Task: Add an event with the title Third Team Building Retreat, date '2024/05/11', time 8:50 AM to 10:50 AMand add a description: Participants will understand the value of diversity within the team and explore ways to leverage diverse perspectives, experiences, and expertise. They will learn strategies for creating an inclusive environment that celebrates and respects individual differences., put the event into Red category, logged in from the account softage.3@softage.netand send the event invitation to softage.6@softage.net and softage.7@softage.net. Set a reminder for the event 2 hour before
Action: Mouse moved to (108, 105)
Screenshot: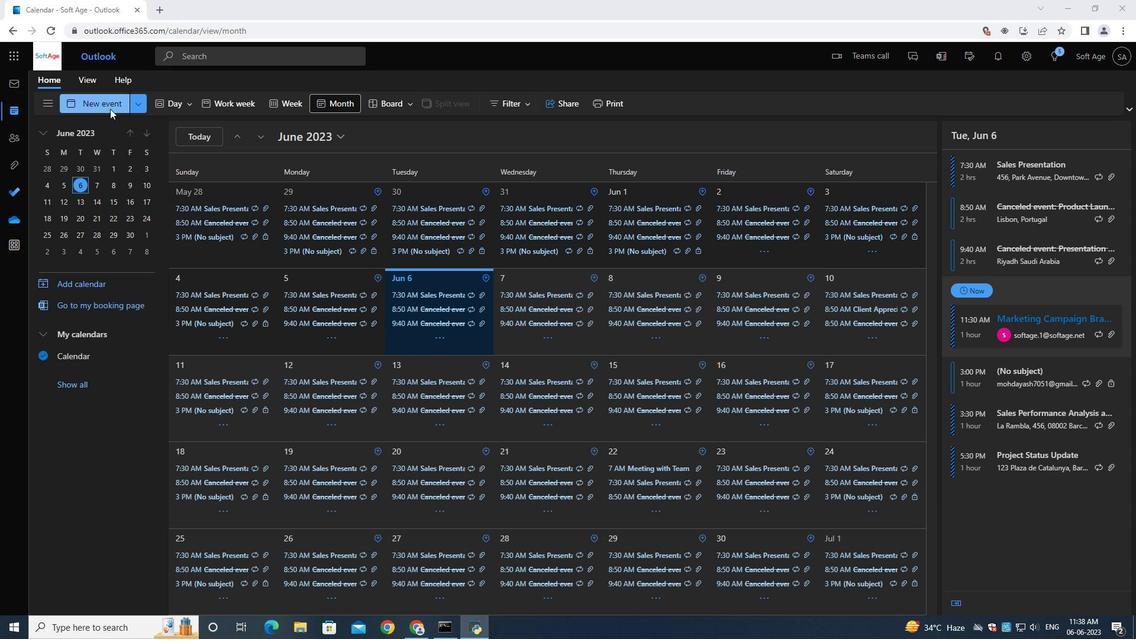 
Action: Mouse pressed left at (108, 105)
Screenshot: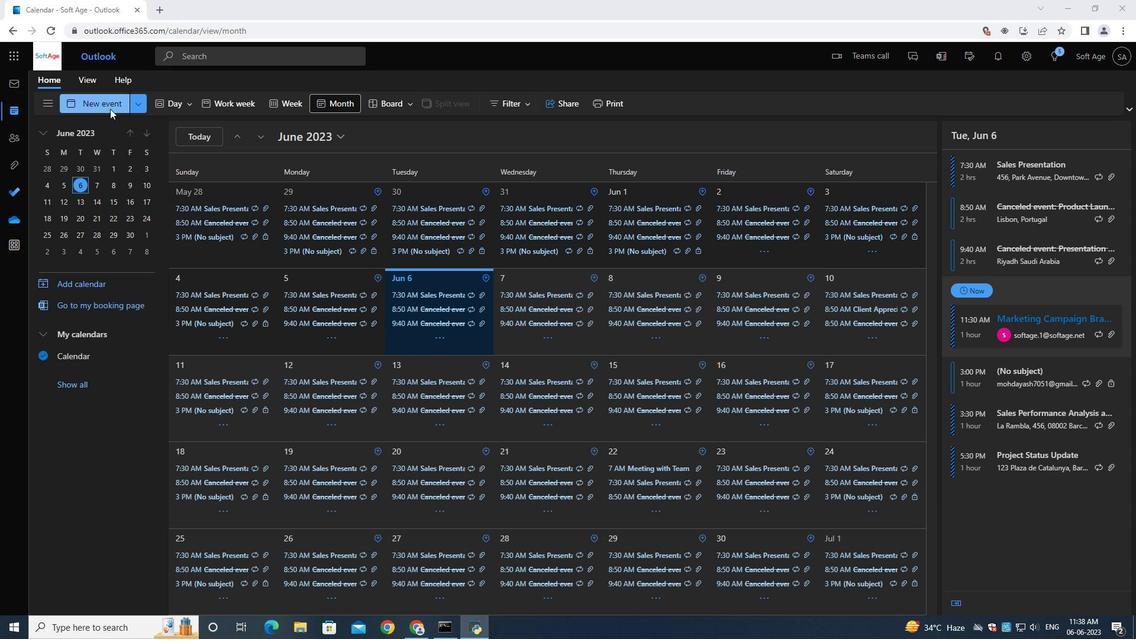 
Action: Mouse moved to (290, 172)
Screenshot: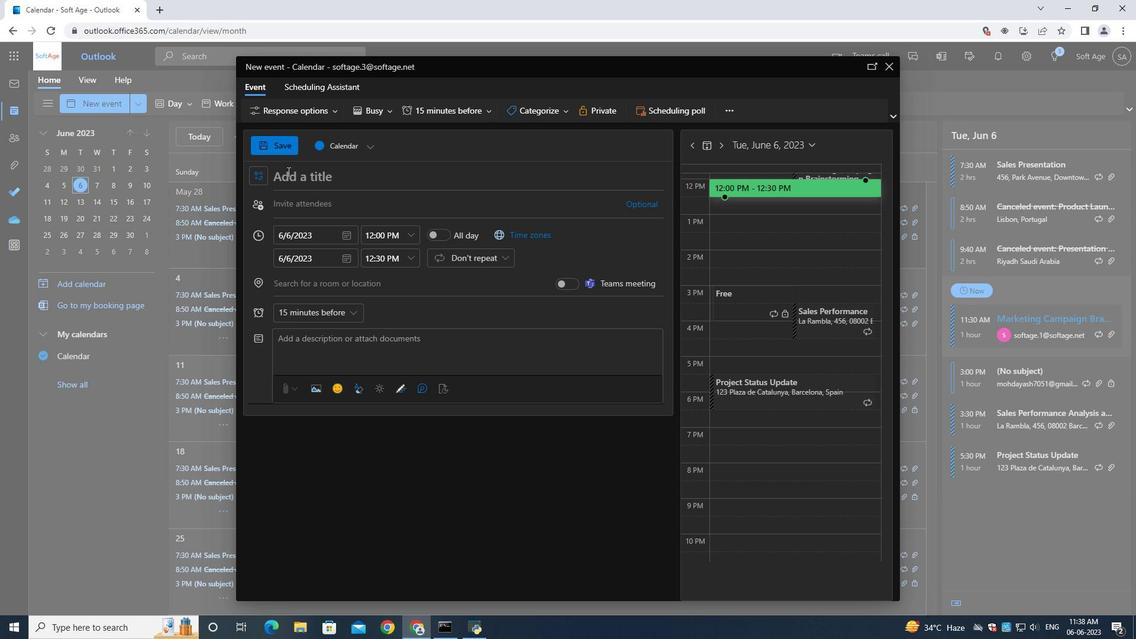 
Action: Key pressed <Key.shift>Third<Key.space><Key.shift>Team<Key.space><Key.shift><Key.shift>Bi<Key.backspace>uilding<Key.space><Key.shift>Retreat
Screenshot: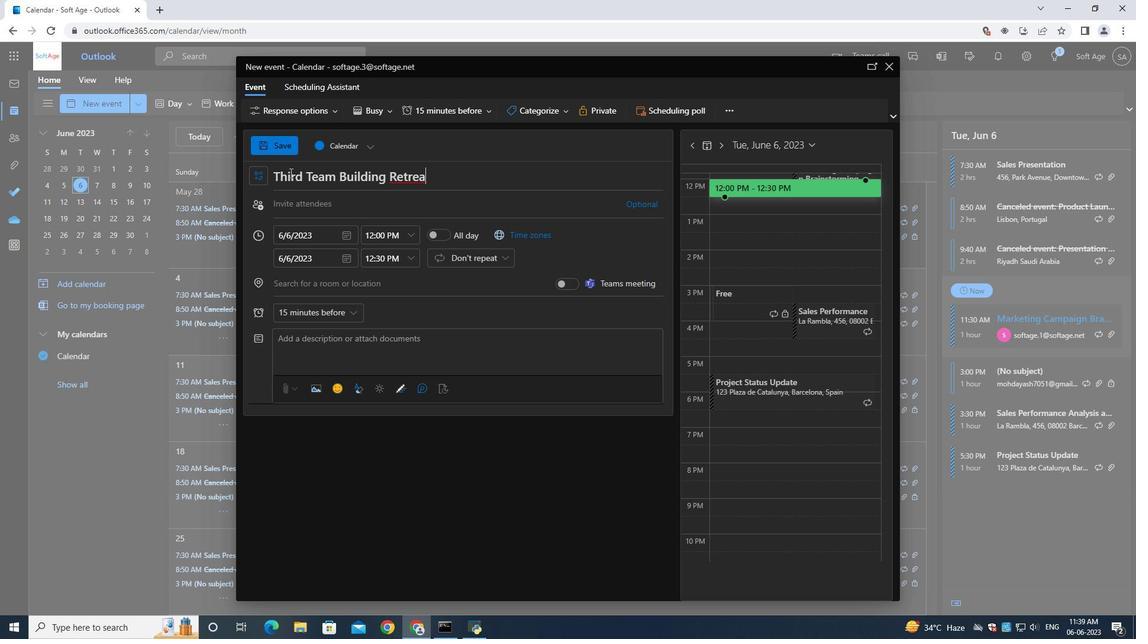 
Action: Mouse moved to (342, 235)
Screenshot: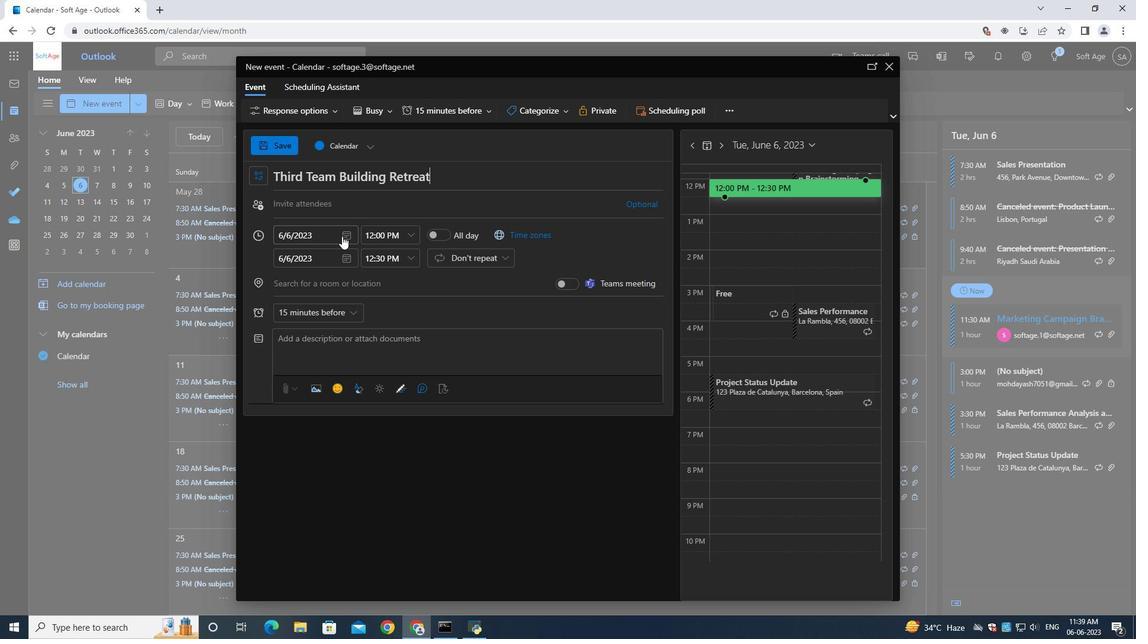 
Action: Mouse pressed left at (342, 235)
Screenshot: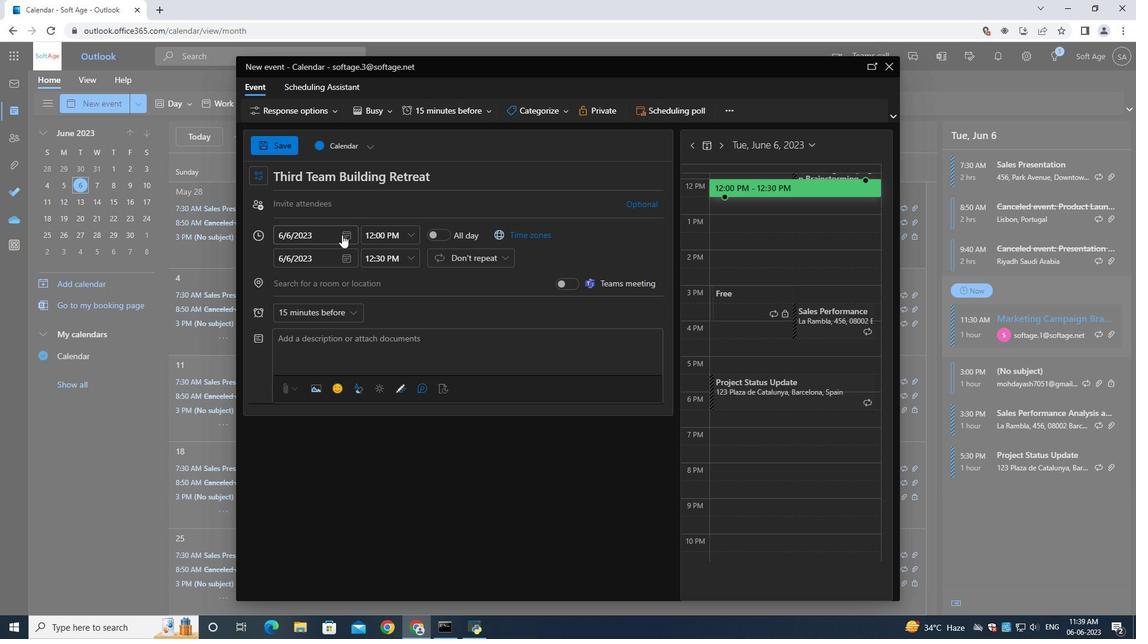 
Action: Mouse moved to (384, 264)
Screenshot: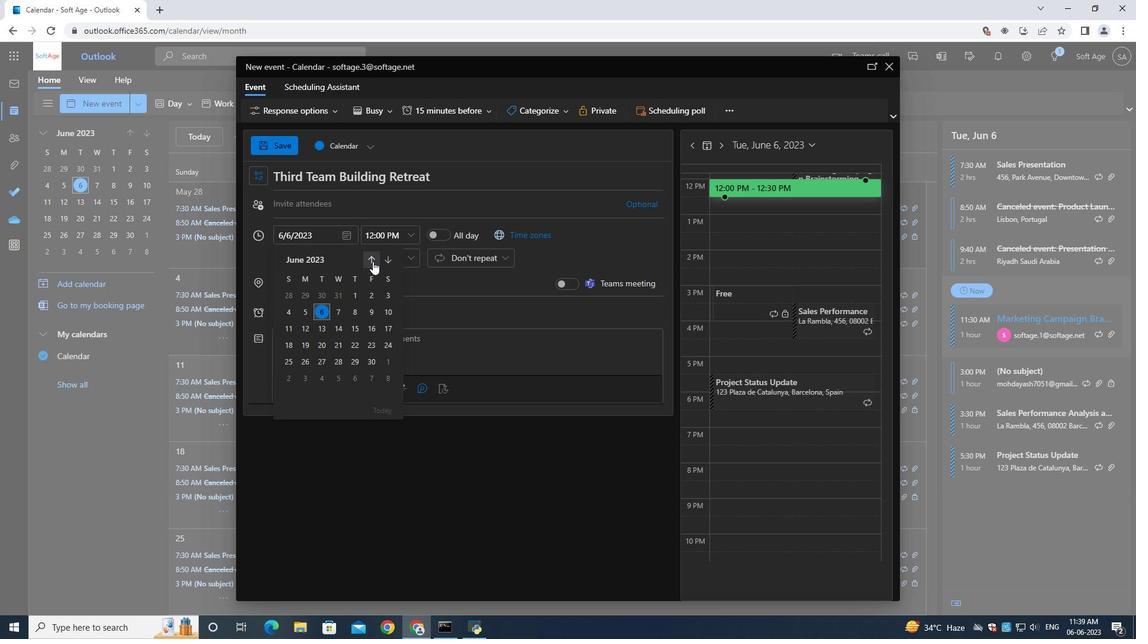 
Action: Mouse pressed left at (384, 264)
Screenshot: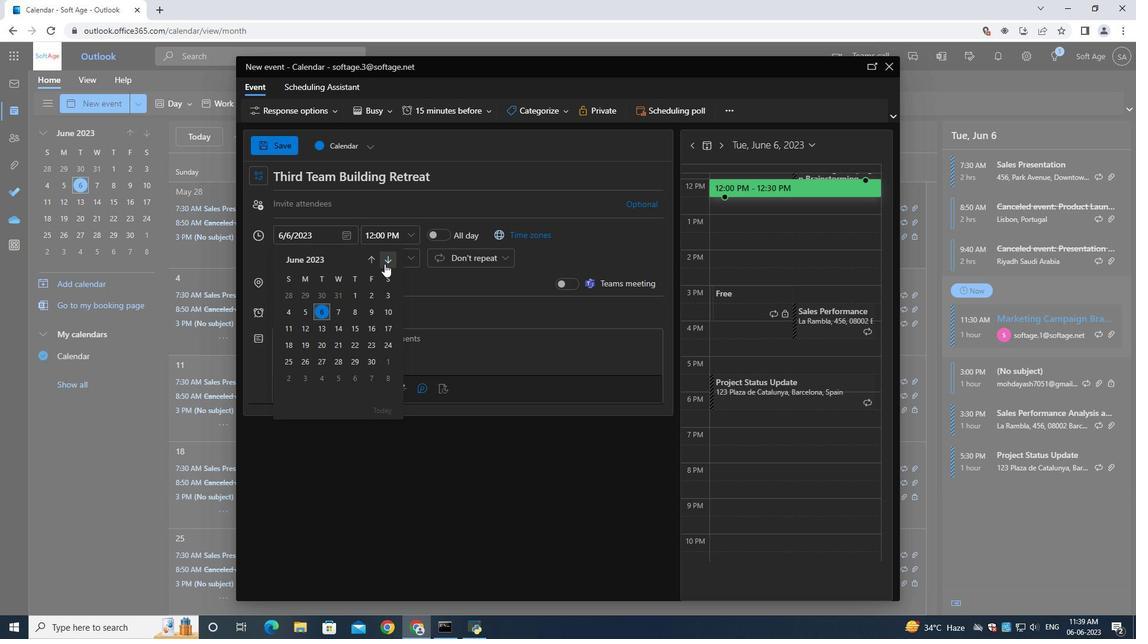 
Action: Mouse moved to (384, 264)
Screenshot: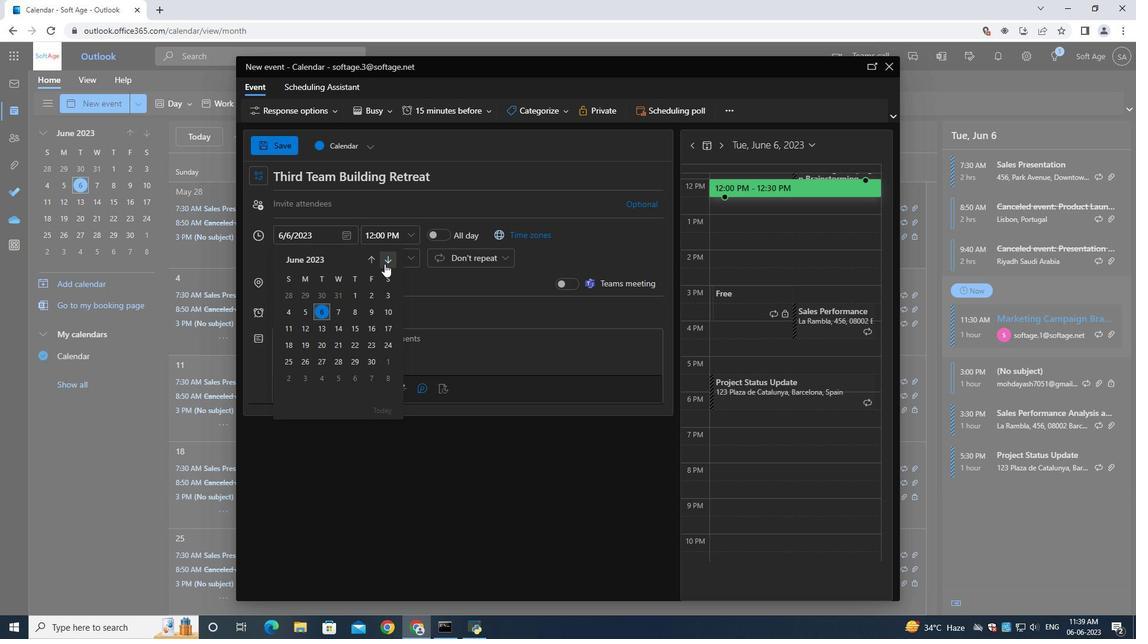 
Action: Mouse pressed left at (384, 264)
Screenshot: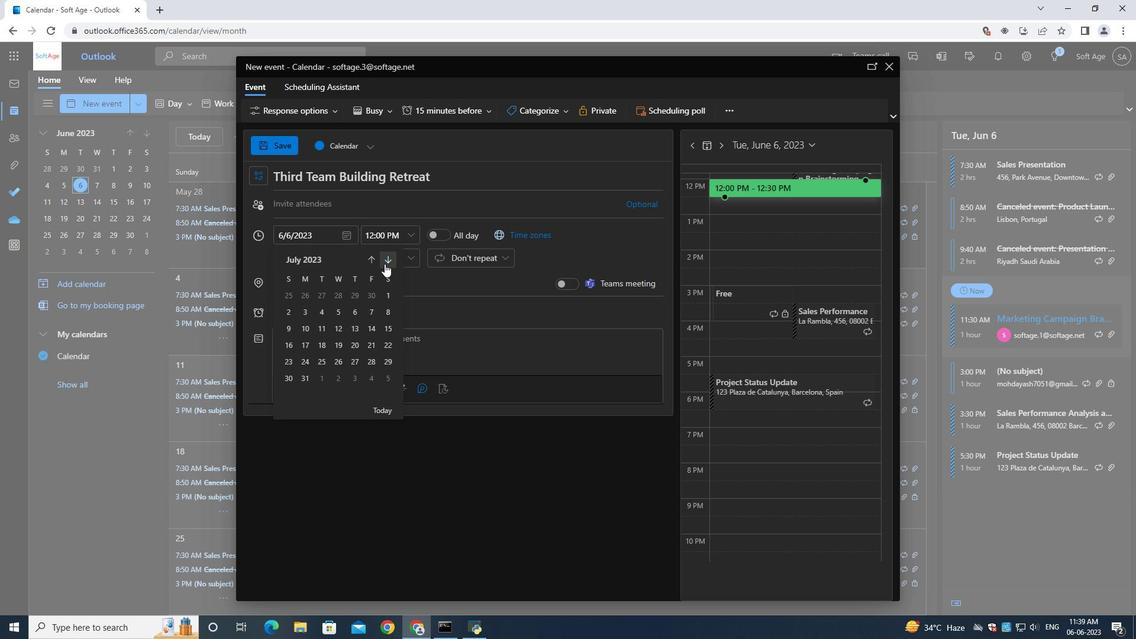 
Action: Mouse pressed left at (384, 264)
Screenshot: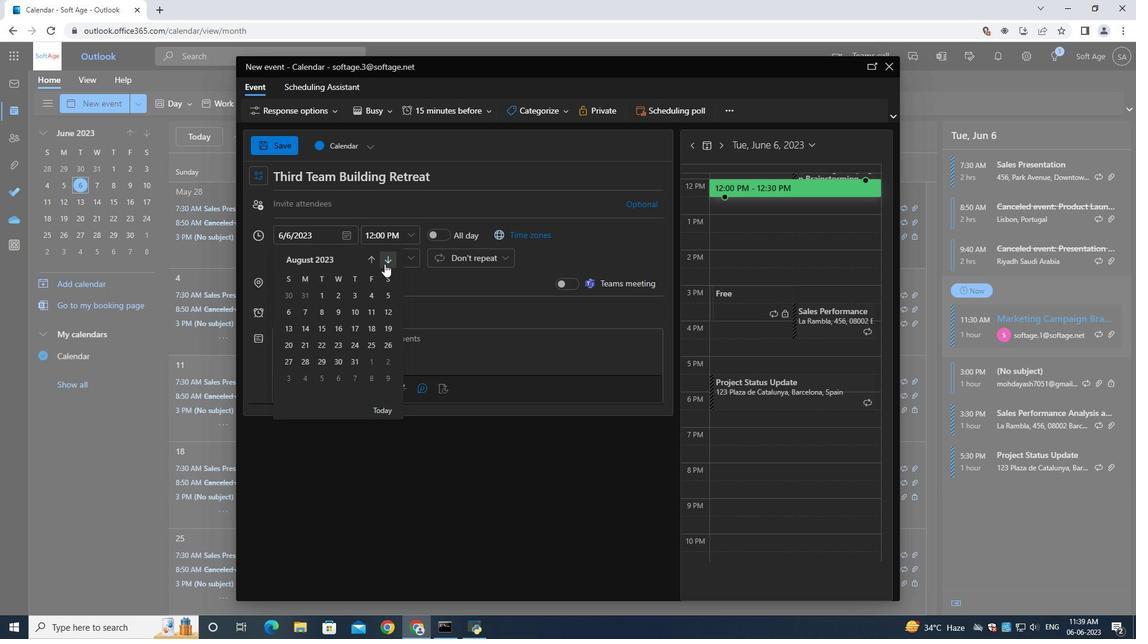 
Action: Mouse pressed left at (384, 264)
Screenshot: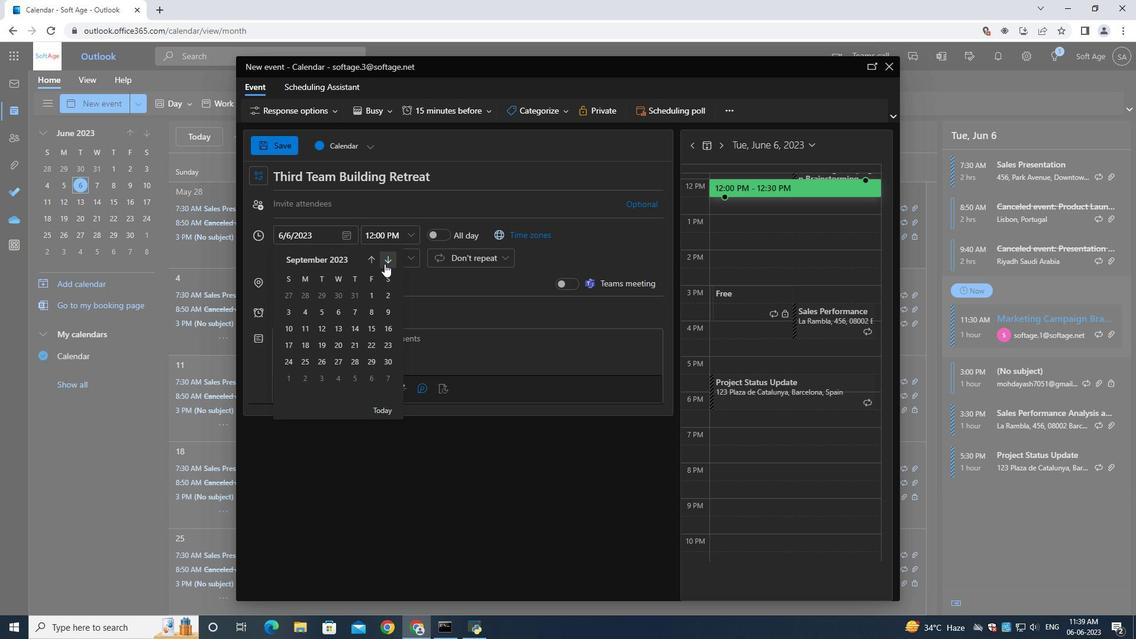 
Action: Mouse pressed left at (384, 264)
Screenshot: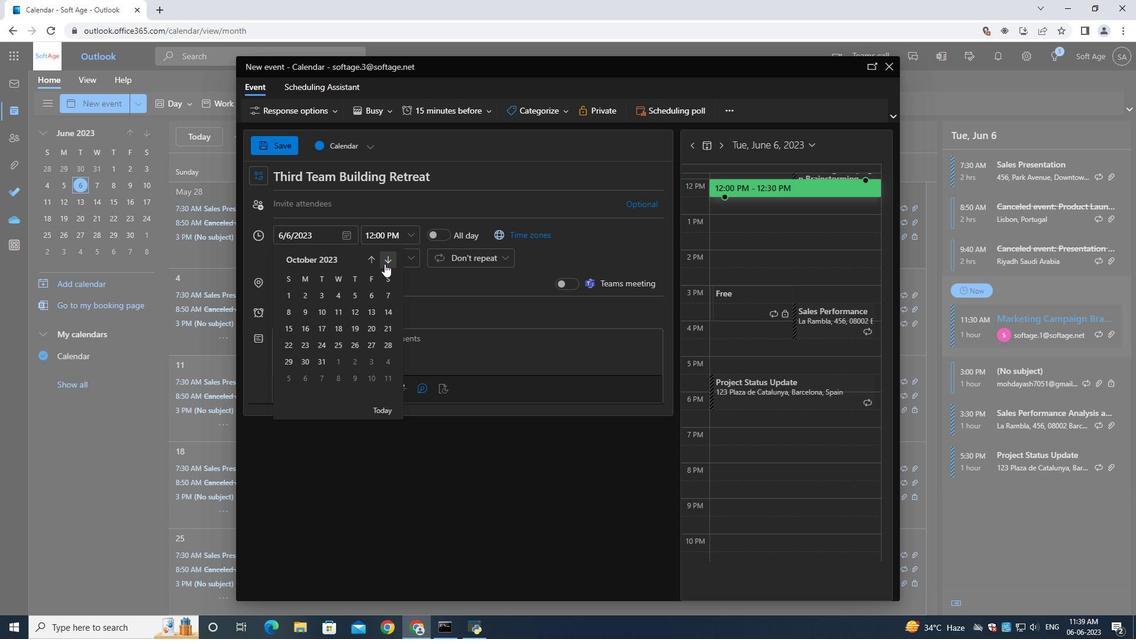 
Action: Mouse pressed left at (384, 264)
Screenshot: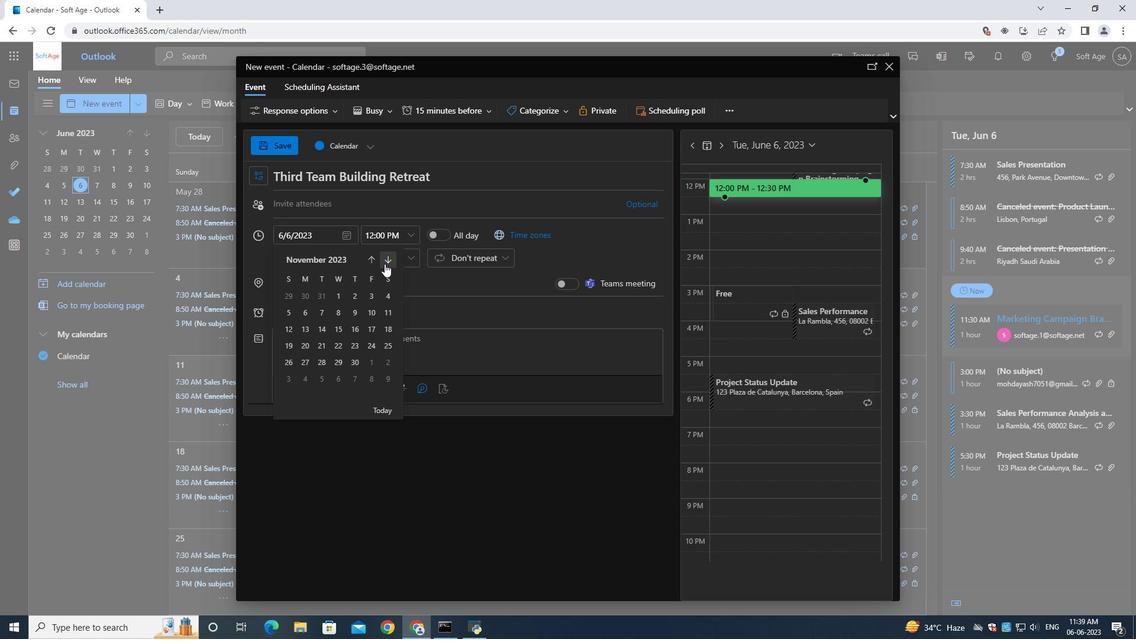 
Action: Mouse pressed left at (384, 264)
Screenshot: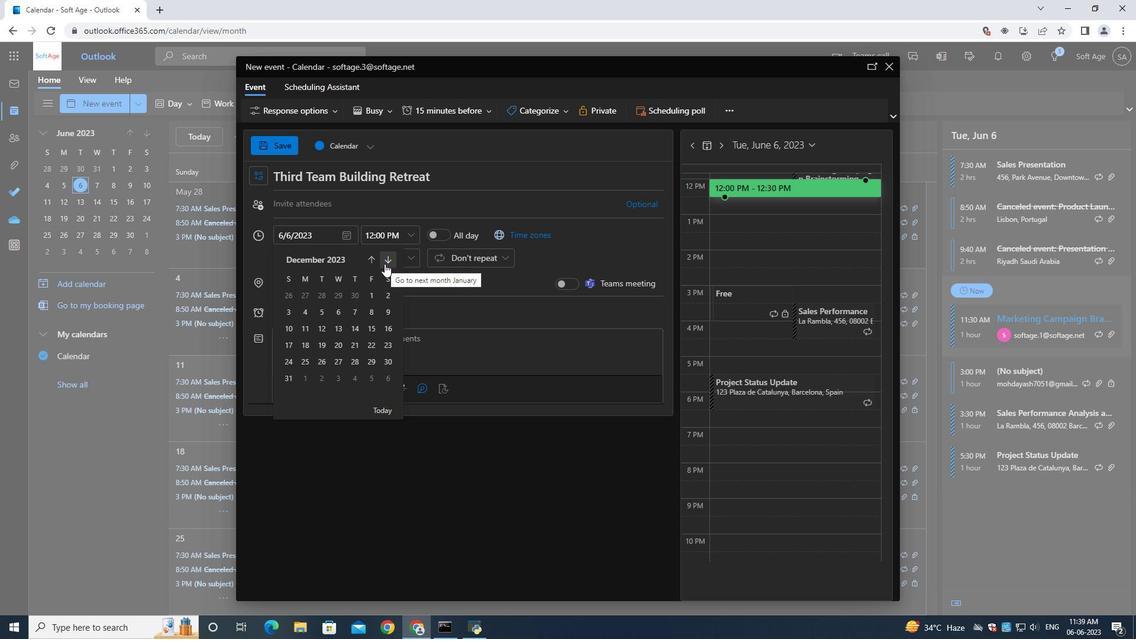 
Action: Mouse pressed left at (384, 264)
Screenshot: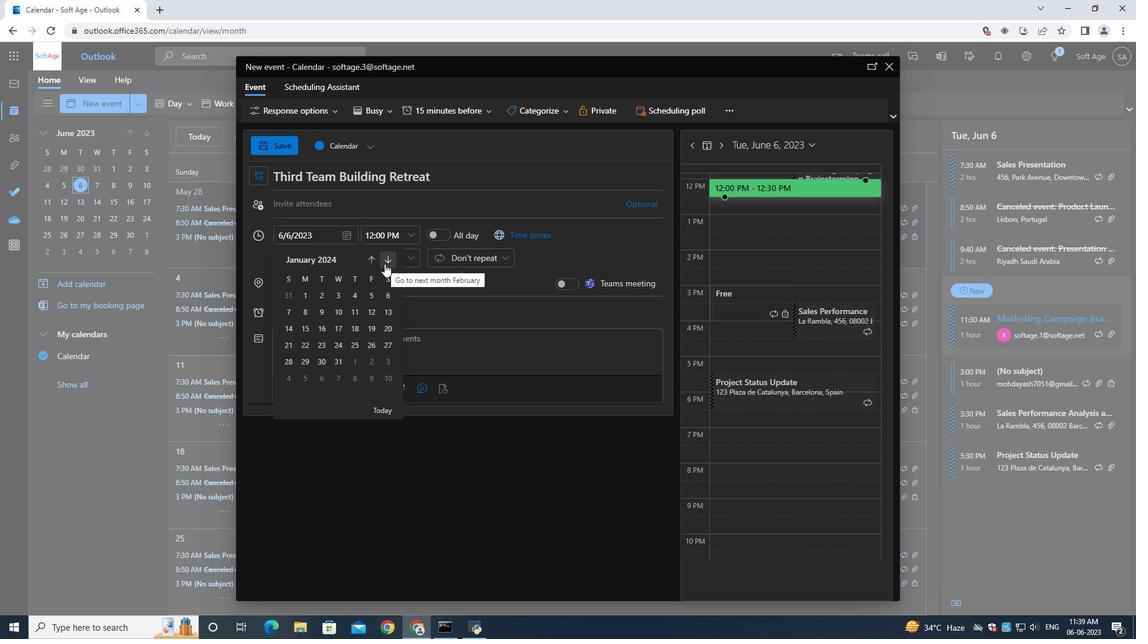 
Action: Mouse pressed left at (384, 264)
Screenshot: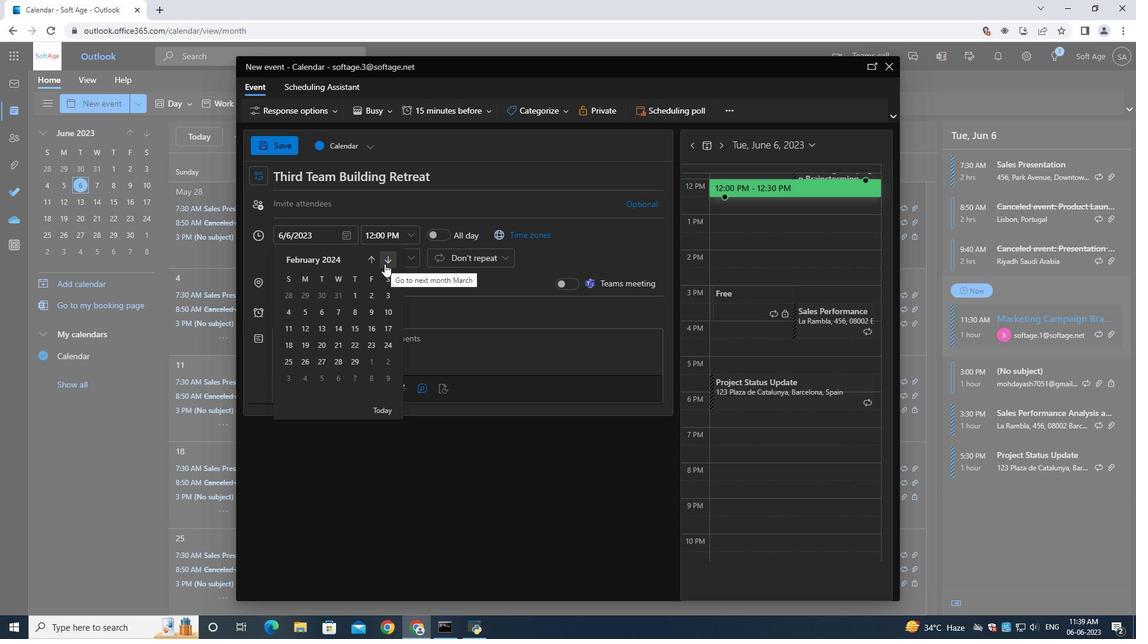 
Action: Mouse pressed left at (384, 264)
Screenshot: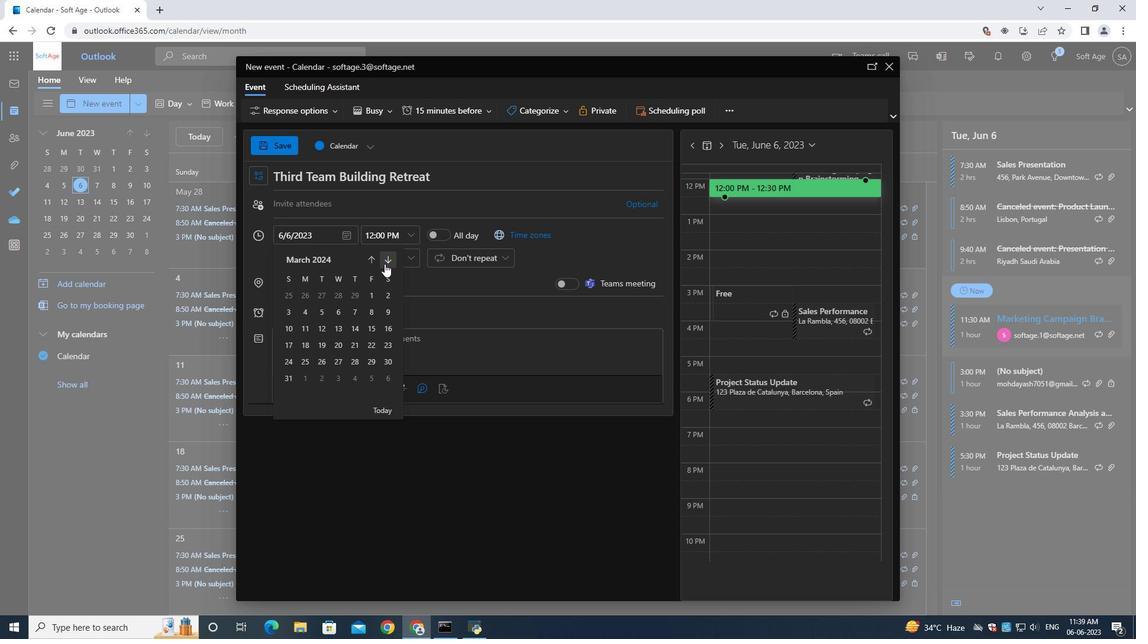 
Action: Mouse pressed left at (384, 264)
Screenshot: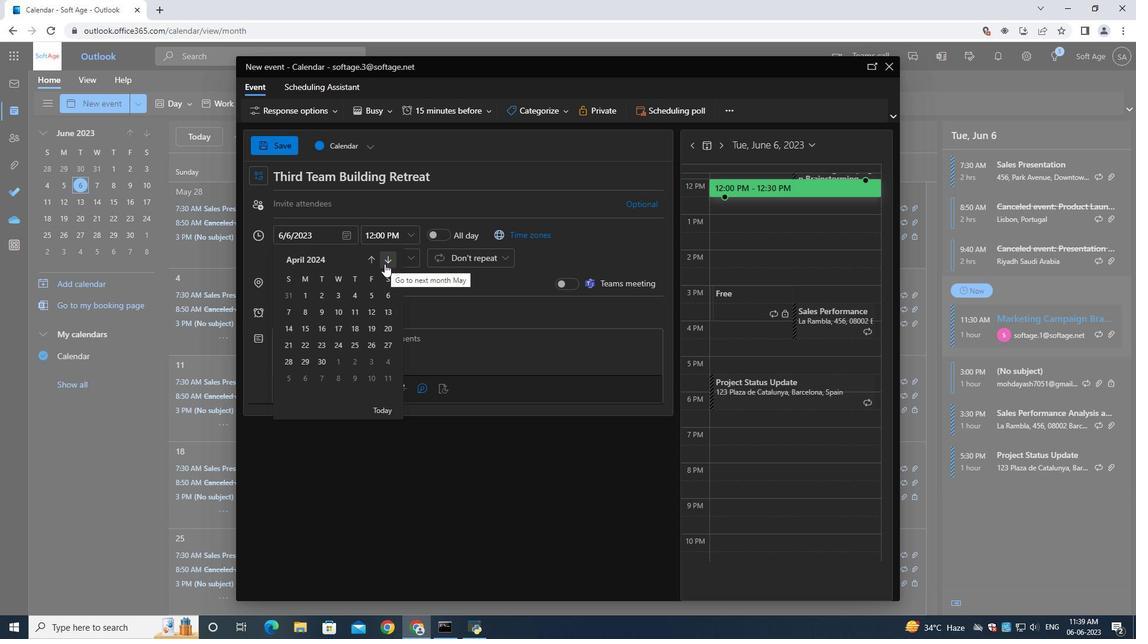 
Action: Mouse moved to (383, 317)
Screenshot: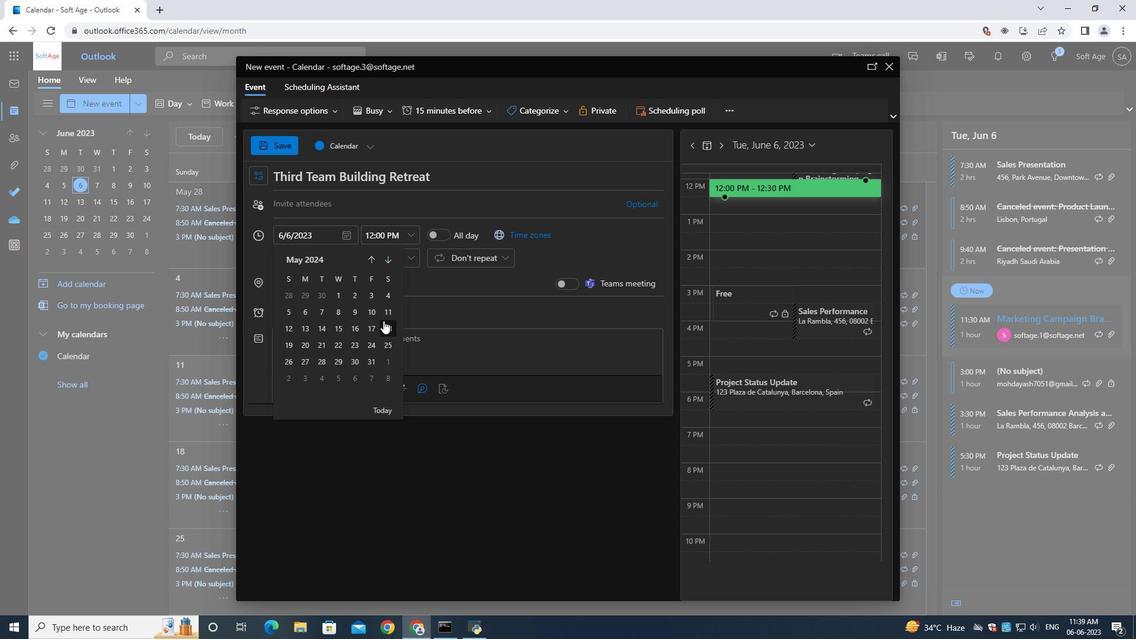 
Action: Mouse pressed left at (383, 317)
Screenshot: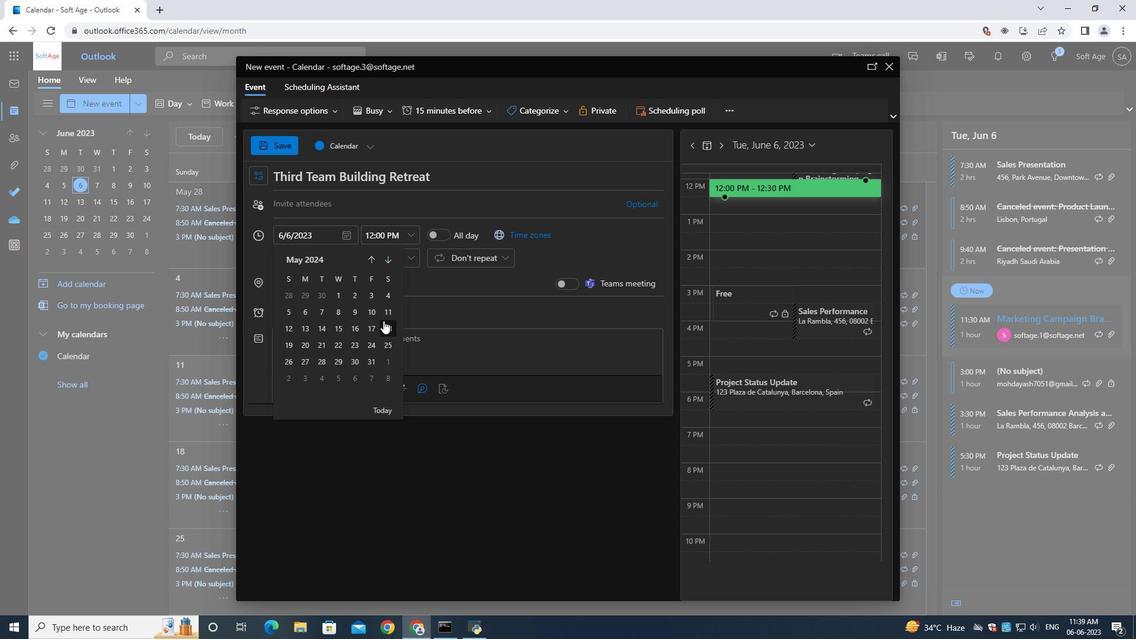 
Action: Mouse moved to (384, 241)
Screenshot: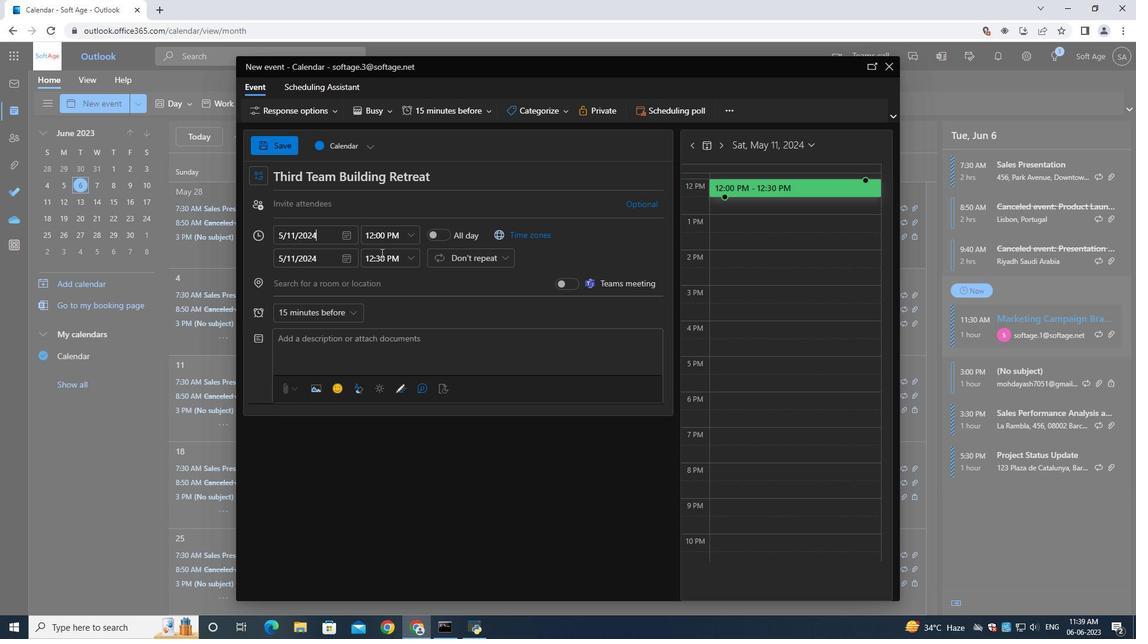 
Action: Mouse pressed left at (384, 241)
Screenshot: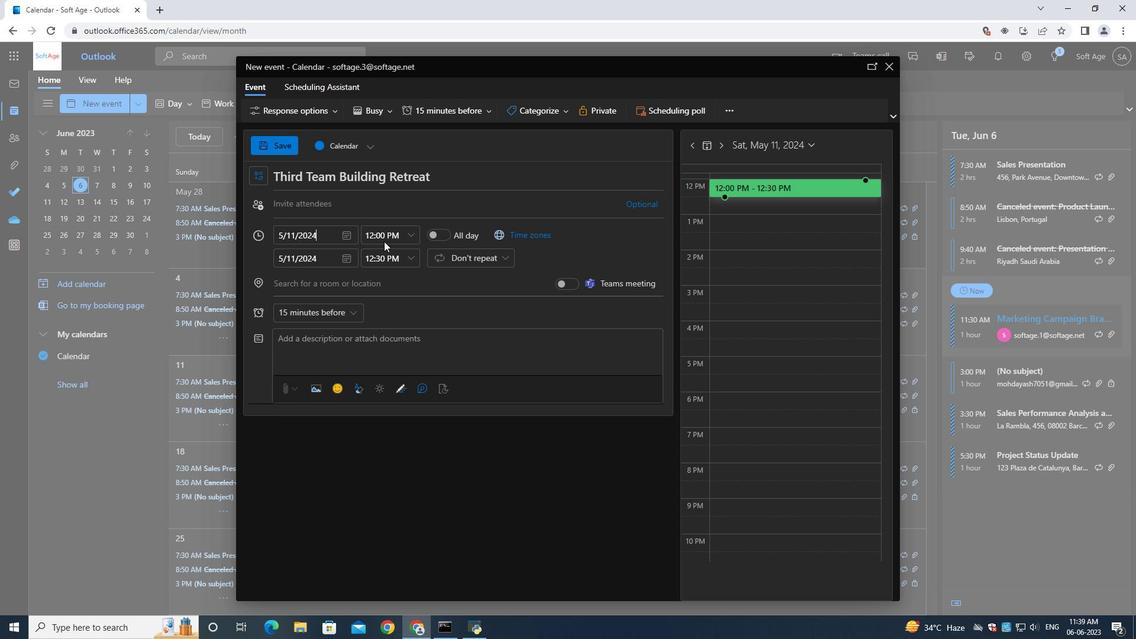 
Action: Mouse moved to (384, 240)
Screenshot: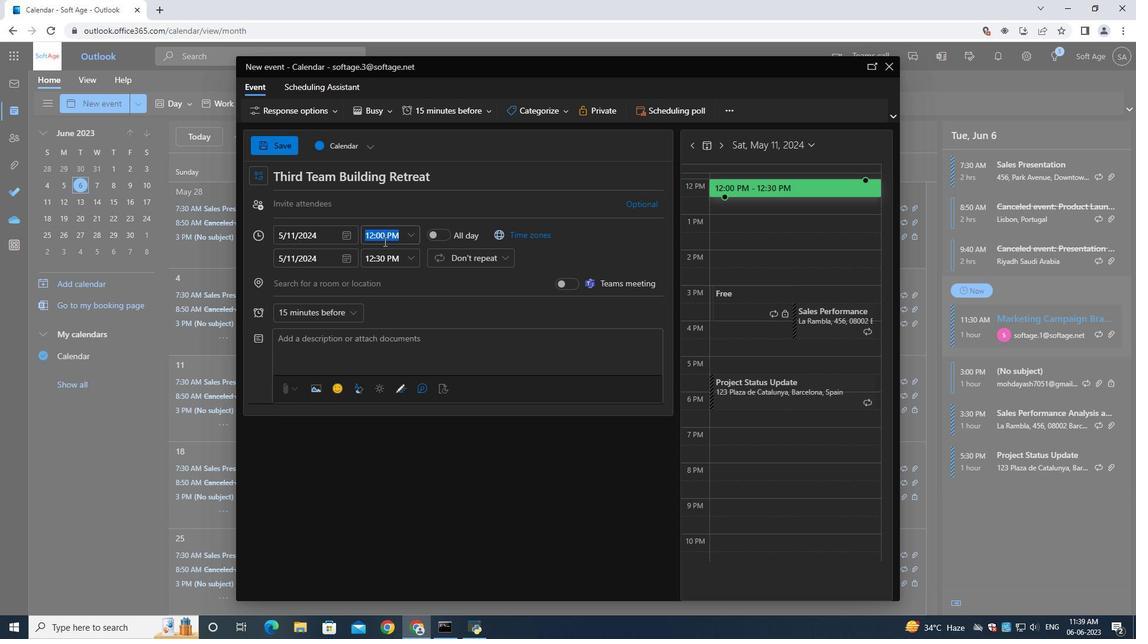 
Action: Key pressed 8<Key.shift_r>:50<Key.shift>AM
Screenshot: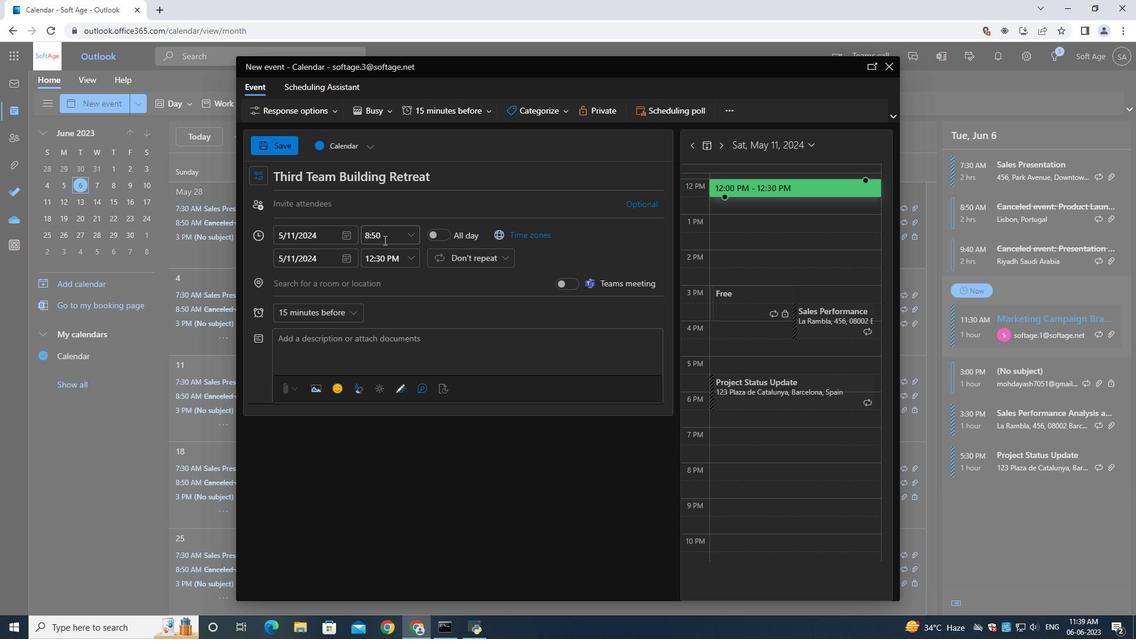 
Action: Mouse moved to (377, 256)
Screenshot: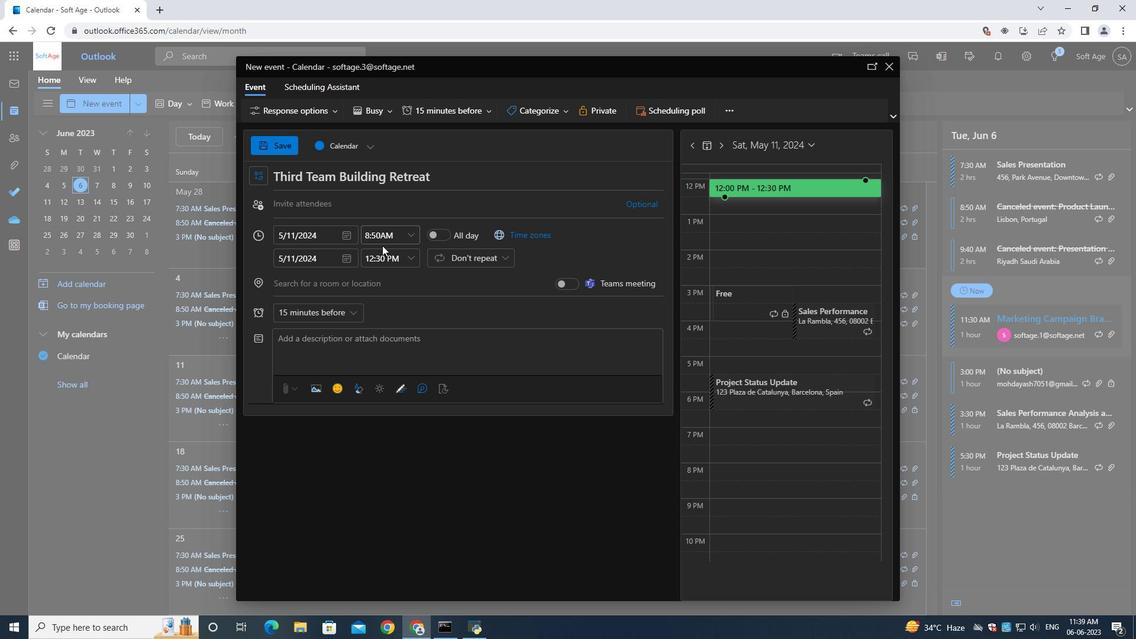 
Action: Mouse pressed left at (377, 256)
Screenshot: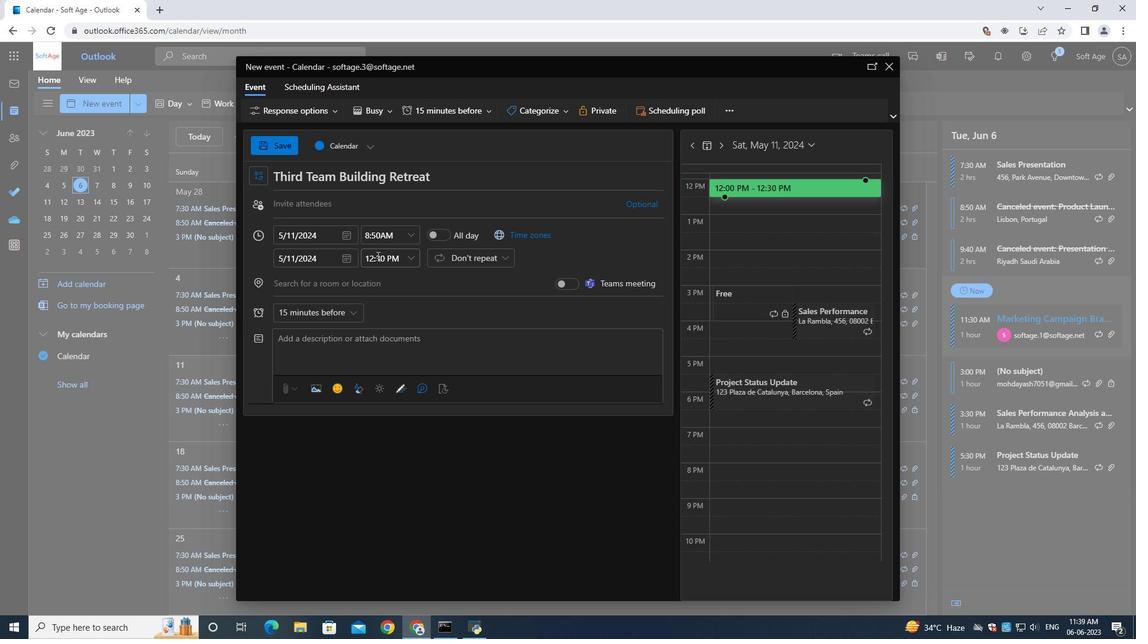 
Action: Mouse moved to (377, 256)
Screenshot: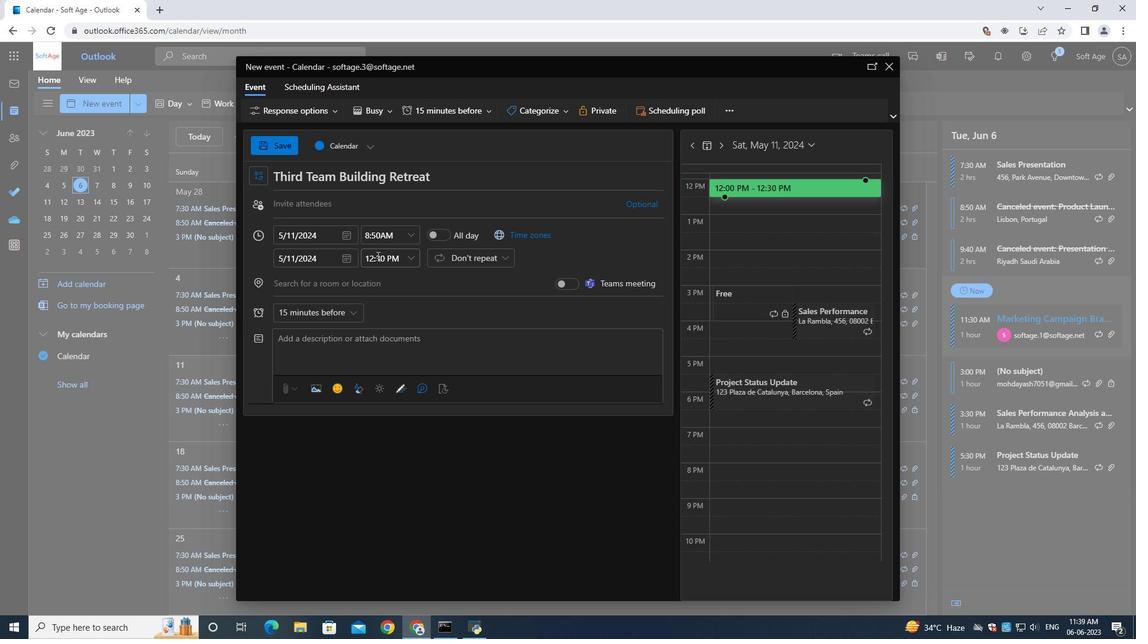 
Action: Key pressed 10<Key.shift_r><Key.shift_r>:50<Key.shift>AM
Screenshot: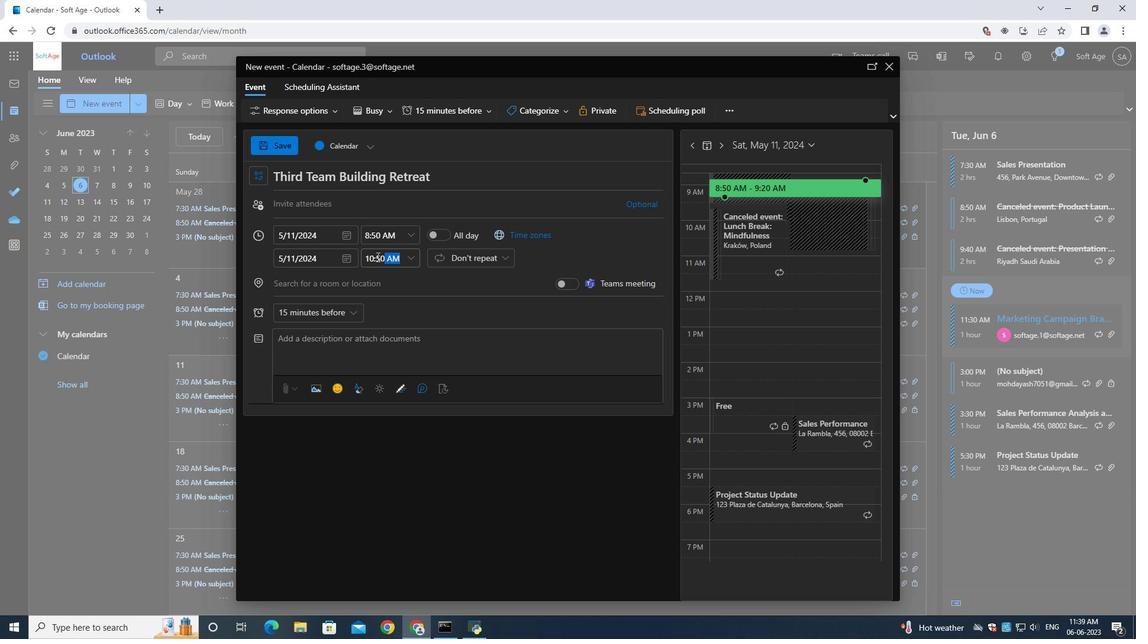 
Action: Mouse moved to (332, 332)
Screenshot: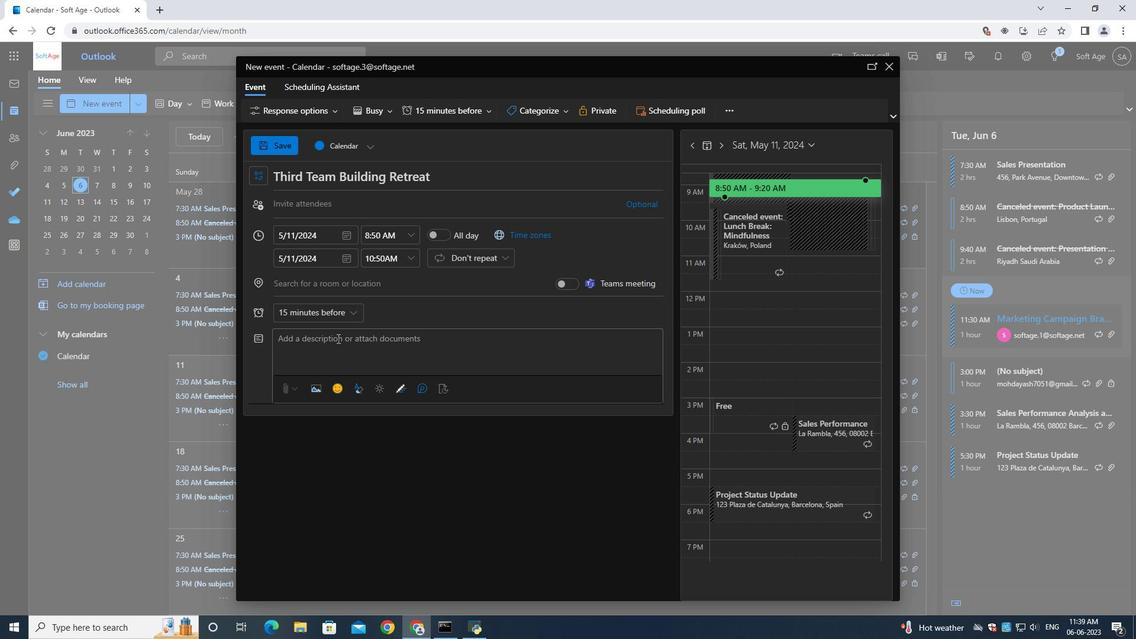 
Action: Mouse pressed left at (332, 332)
Screenshot: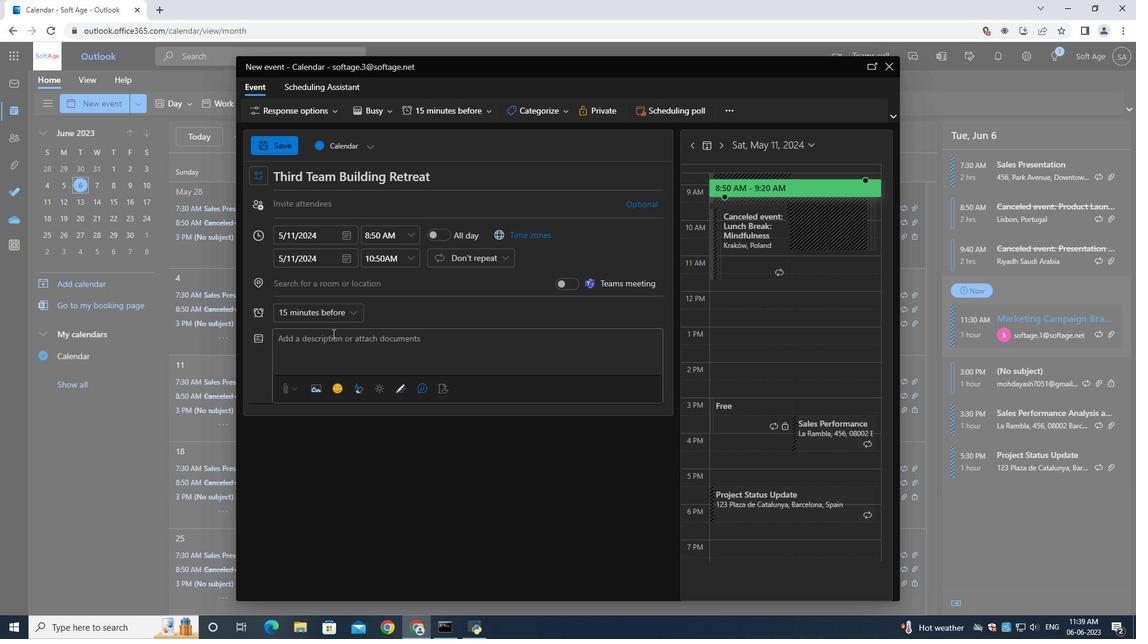 
Action: Mouse moved to (342, 341)
Screenshot: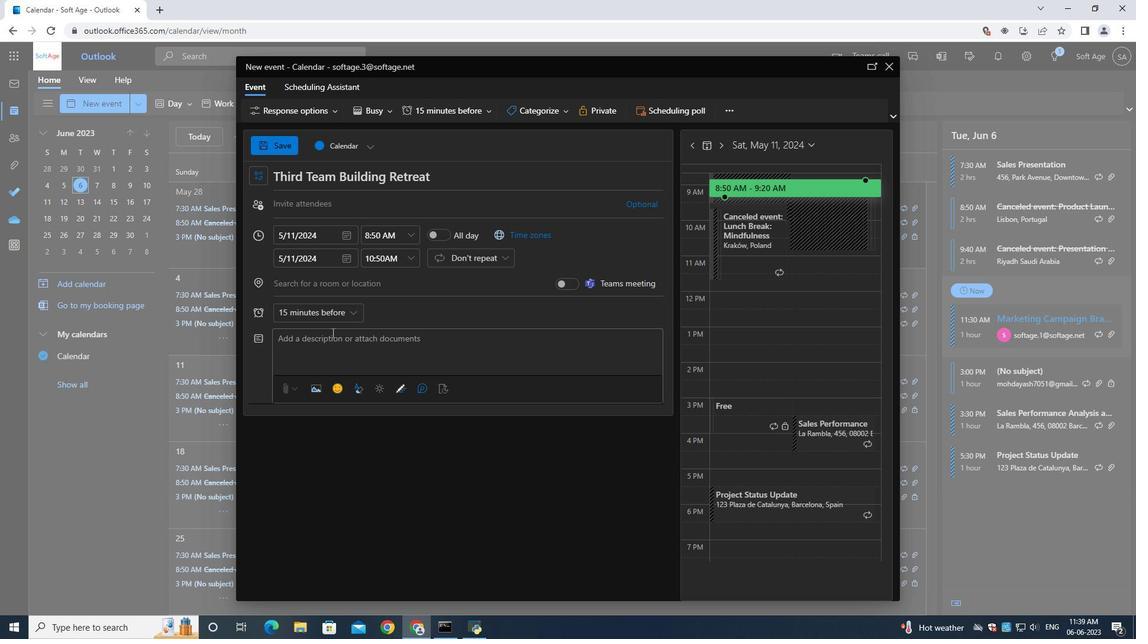 
Action: Key pressed <Key.shift>Participant<Key.space><Key.backspace>s<Key.space>will<Key.space>understand<Key.space>the<Key.space>value<Key.space>of<Key.space>diversity<Key.space>within<Key.space>the<Key.space>team<Key.space>and<Key.space>explore<Key.space>ways<Key.space>to<Key.space>leverage<Key.space>diverse<Key.space>perpectives,<Key.space>experiences,<Key.space>and<Key.space>lev<Key.backspace>vera<Key.backspace><Key.backspace><Key.backspace><Key.backspace><Key.backspace><Key.backspace><Key.backspace><Key.backspace><Key.backspace><Key.backspace><Key.backspace><Key.backspace><Key.backspace><Key.backspace><Key.backspace><Key.backspace><Key.backspace><Key.backspace><Key.backspace><Key.backspace><Key.backspace><Key.backspace><Key.backspace><Key.backspace><Key.backspace><Key.backspace><Key.backspace><Key.backspace><Key.backspace><Key.backspace><Key.backspace><Key.backspace><Key.backspace><Key.backspace><Key.backspace><Key.backspace><Key.backspace><Key.backspace><Key.backspace><Key.backspace><Key.backspace><Key.backspace><Key.backspace><Key.backspace><Key.backspace><Key.backspace><Key.backspace><Key.backspace><Key.backspace><Key.backspace><Key.backspace><Key.backspace><Key.backspace><Key.space><Key.backspace><Key.backspace><Key.backspace><Key.backspace>to<Key.space>leverage<Key.space>diverse<Key.space>perspectives,<Key.space>experiences,<Key.space>and<Key.space>expertise.<Key.space><Key.shift>They<Key.space>will<Key.space>learn<Key.space>strategies<Key.space>for<Key.space>crating<Key.backspace><Key.backspace><Key.backspace><Key.backspace><Key.backspace>eateing<Key.space>a<Key.backspace><Key.backspace><Key.backspace>g<Key.space>and<Key.space>expertise.<Key.space><Key.shift>They<Key.space>will<Key.space><Key.backspace><Key.backspace><Key.backspace><Key.backspace><Key.backspace><Key.backspace><Key.backspace><Key.backspace><Key.backspace><Key.backspace><Key.backspace><Key.backspace><Key.backspace><Key.backspace><Key.backspace><Key.backspace><Key.backspace><Key.backspace><Key.backspace><Key.backspace><Key.backspace><Key.backspace><Key.backspace><Key.space>inclusive<Key.space>envirnment<Key.space><Key.backspace><Key.backspace><Key.backspace><Key.backspace><Key.backspace><Key.backspace><Key.backspace>ronment<Key.space>that<Key.space>celebrates<Key.space>and<Key.space>respects<Key.space>individual<Key.space>difference.
Screenshot: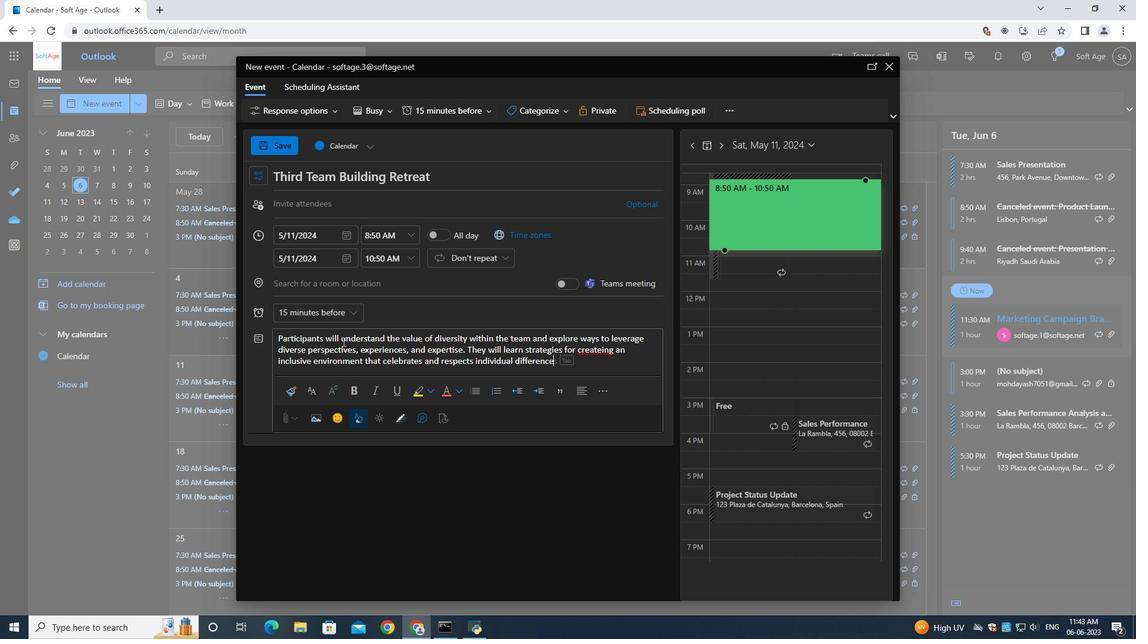 
Action: Mouse moved to (546, 105)
Screenshot: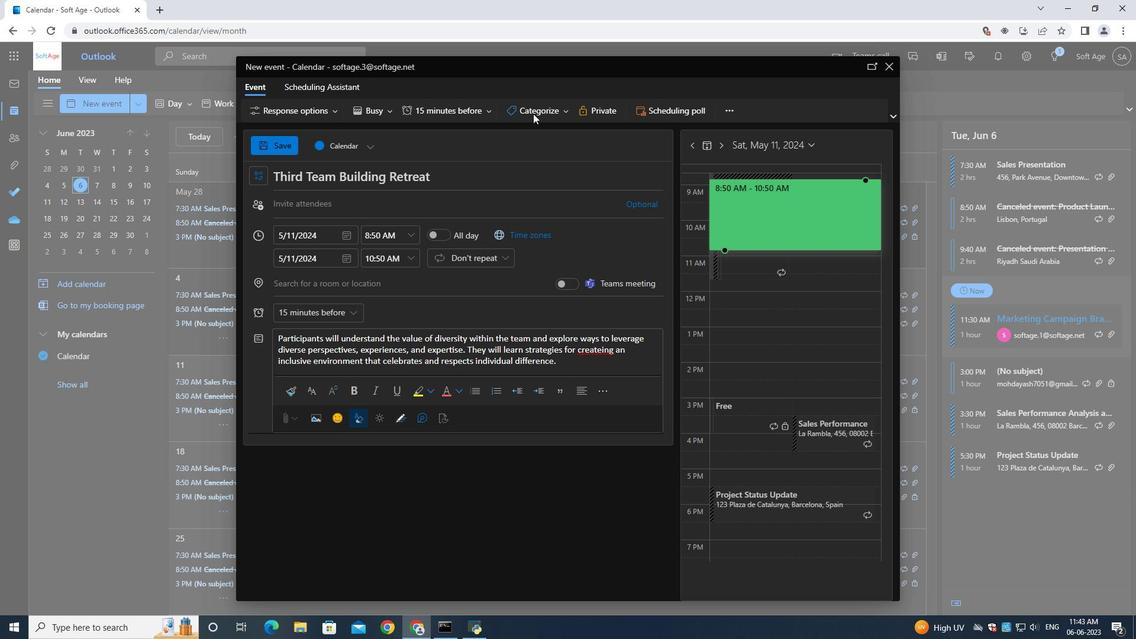
Action: Mouse pressed left at (546, 105)
Screenshot: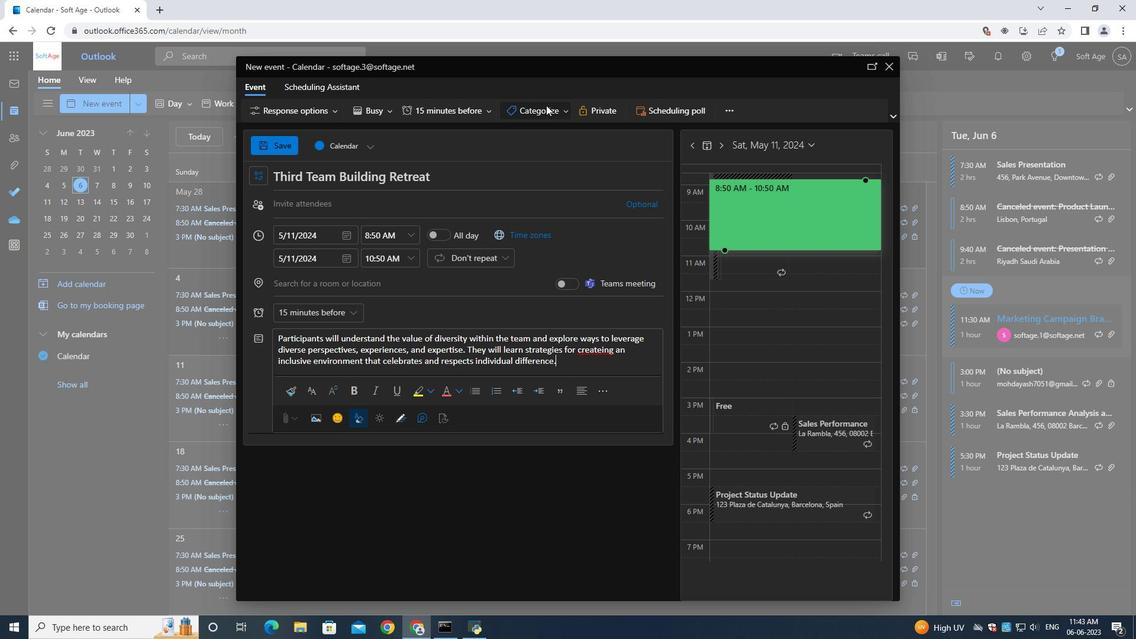 
Action: Mouse moved to (538, 210)
Screenshot: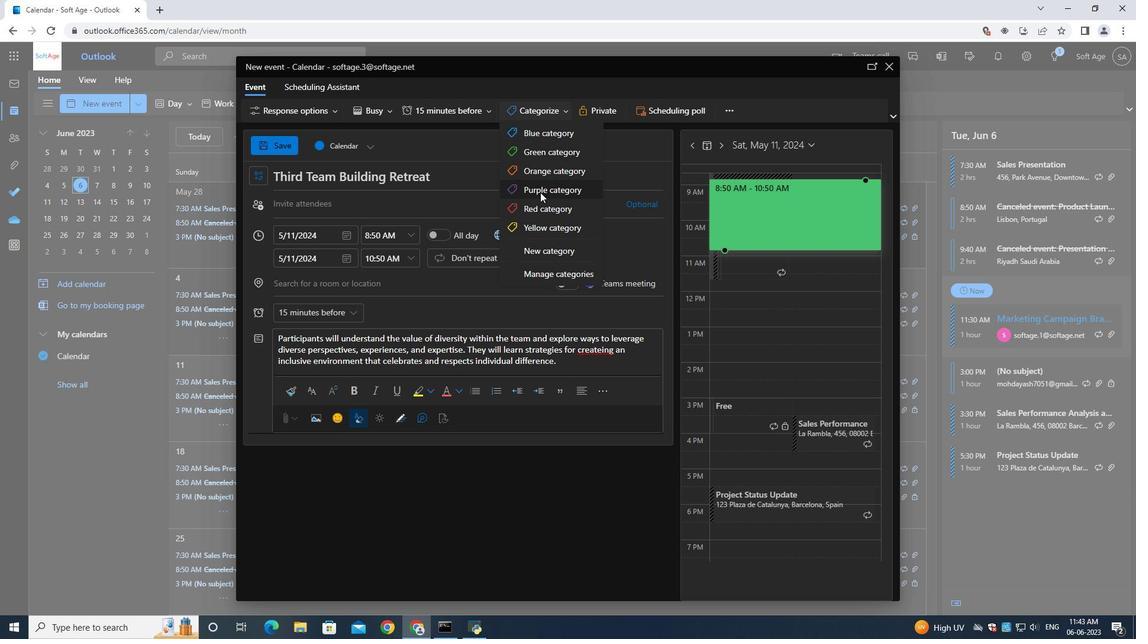 
Action: Mouse pressed left at (538, 210)
Screenshot: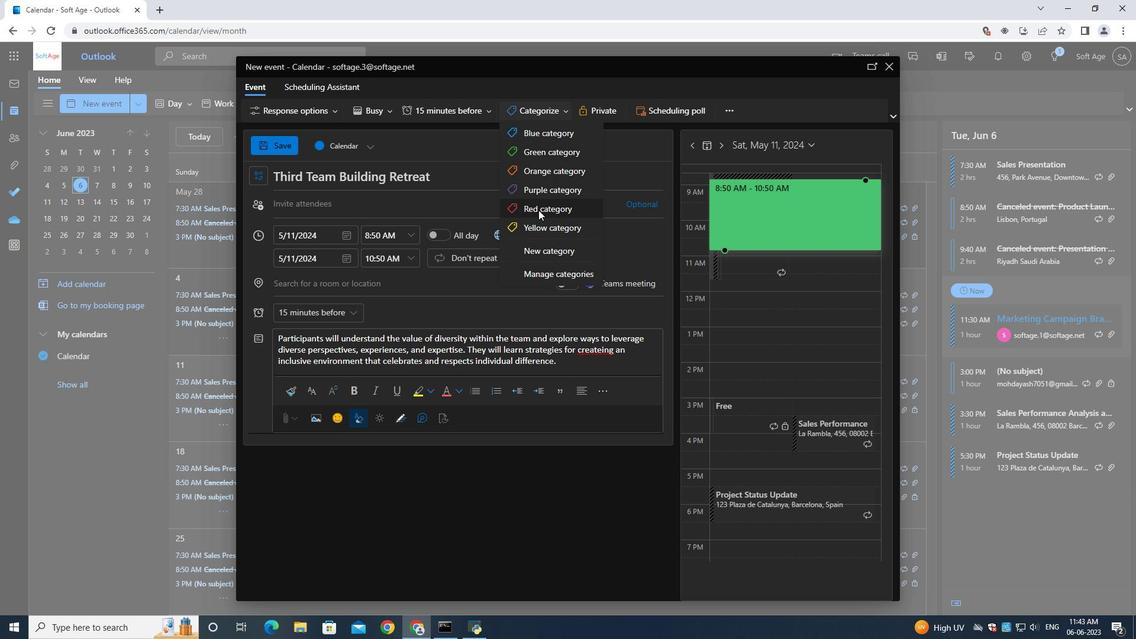 
Action: Mouse moved to (346, 208)
Screenshot: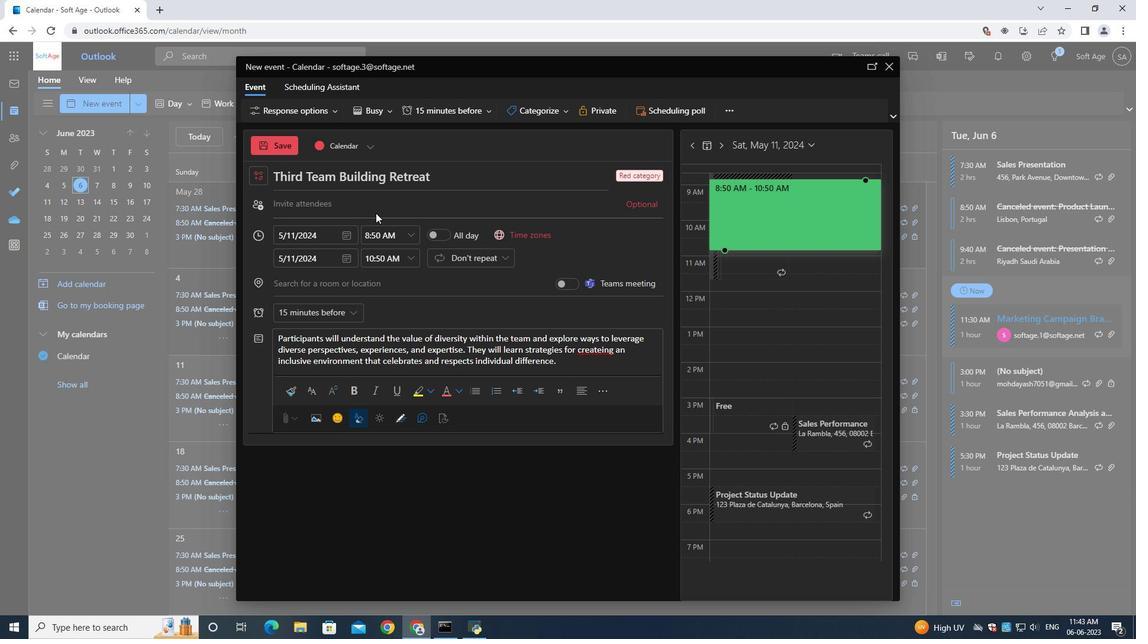 
Action: Mouse pressed left at (346, 208)
Screenshot: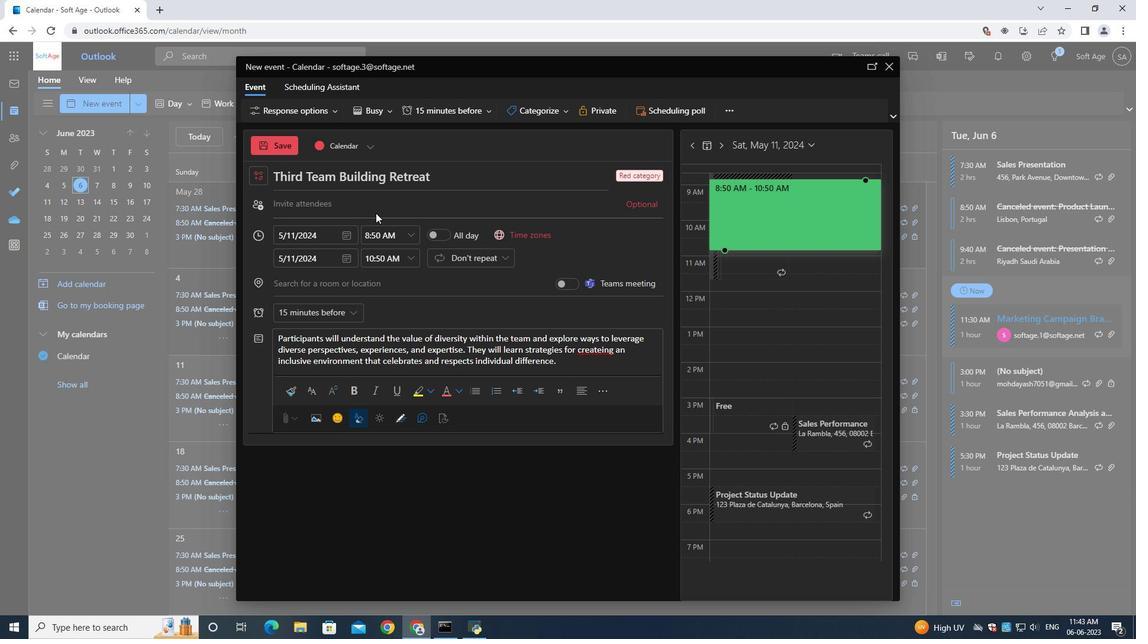 
Action: Mouse moved to (350, 211)
Screenshot: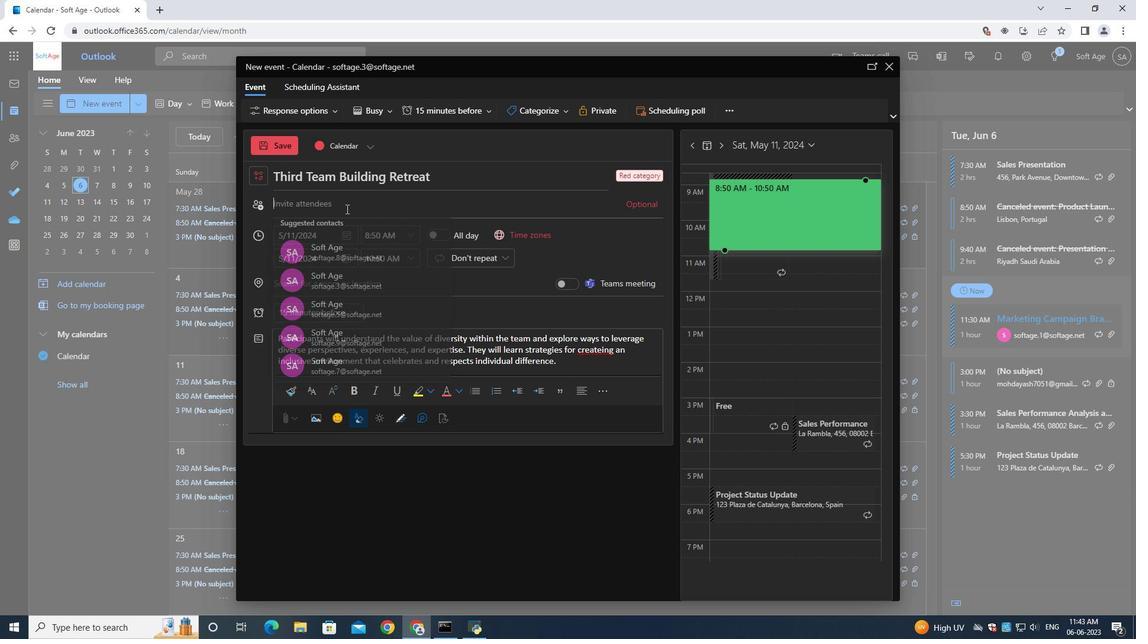 
Action: Key pressed softage.6<Key.shift>@softage.net
Screenshot: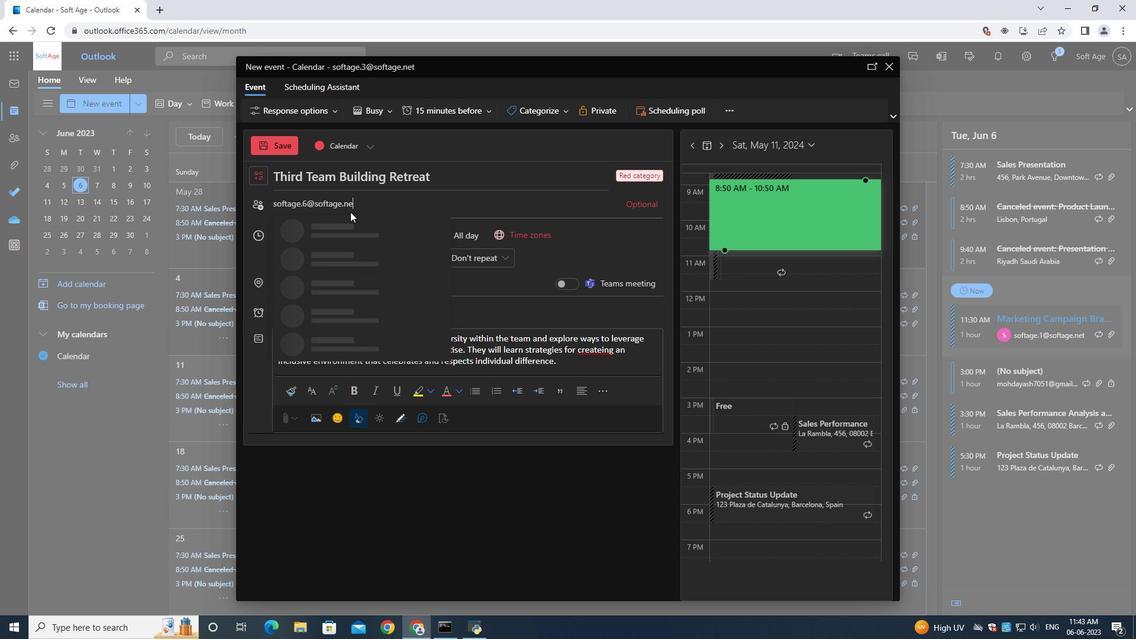 
Action: Mouse moved to (352, 224)
Screenshot: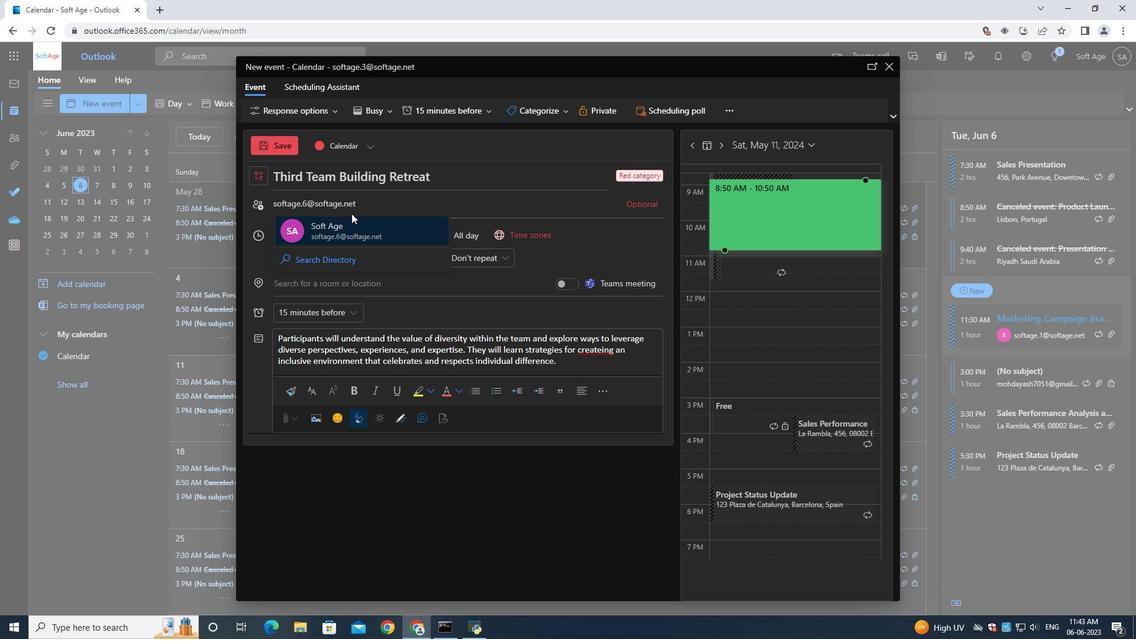 
Action: Mouse pressed left at (352, 224)
Screenshot: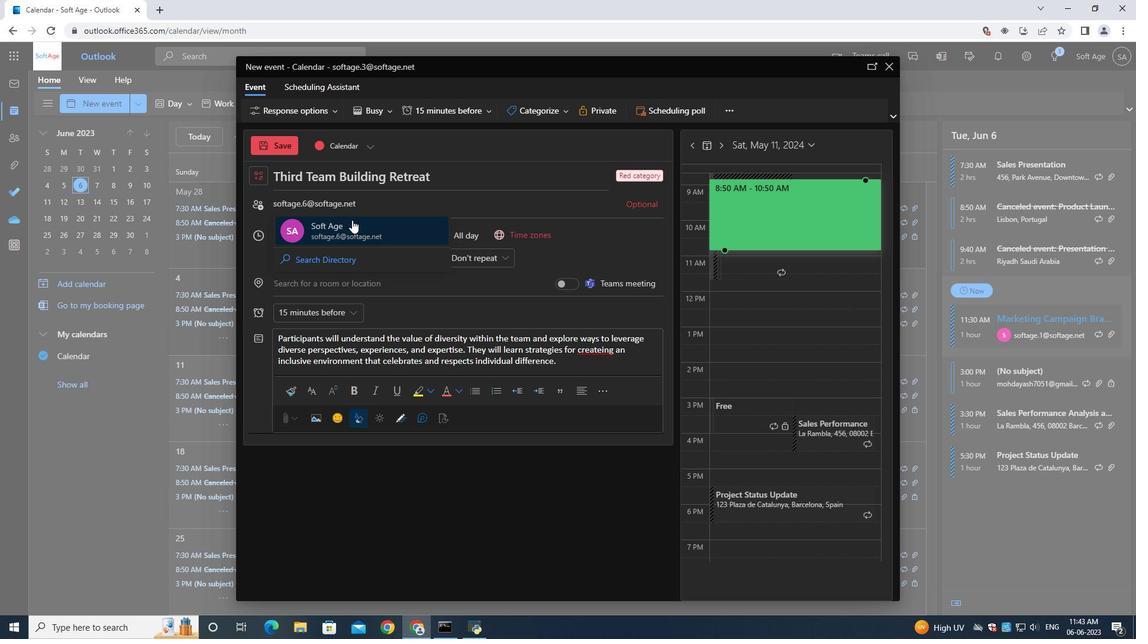 
Action: Mouse moved to (382, 217)
Screenshot: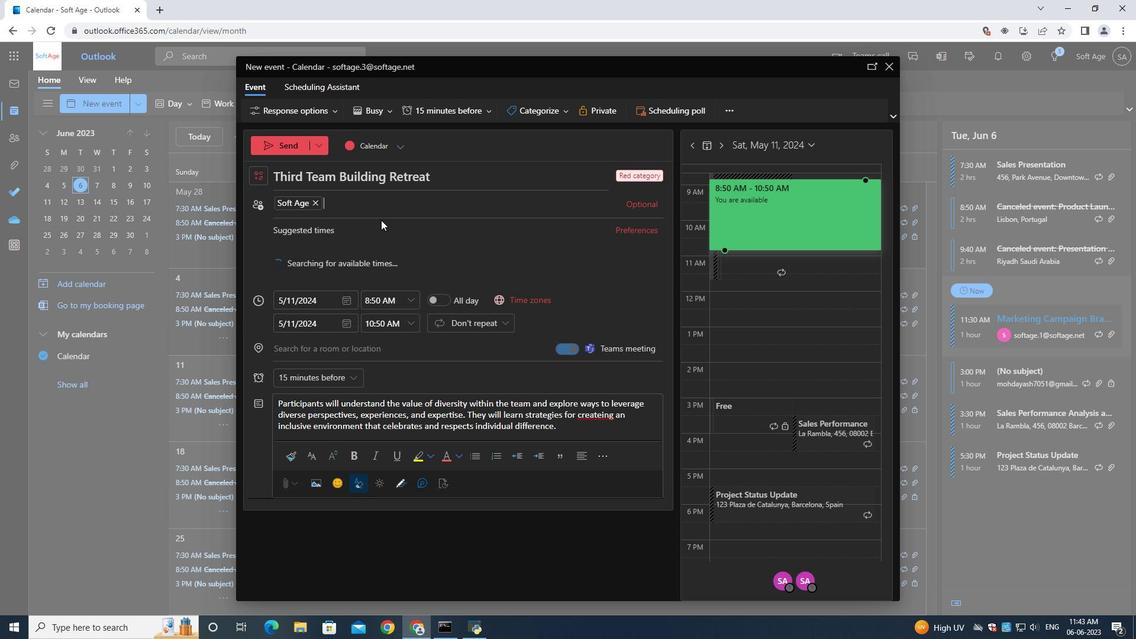 
Action: Key pressed softage.7<Key.shift><Key.shift><Key.shift><Key.shift><Key.shift><Key.shift><Key.shift><Key.shift><Key.shift>@softage.net
Screenshot: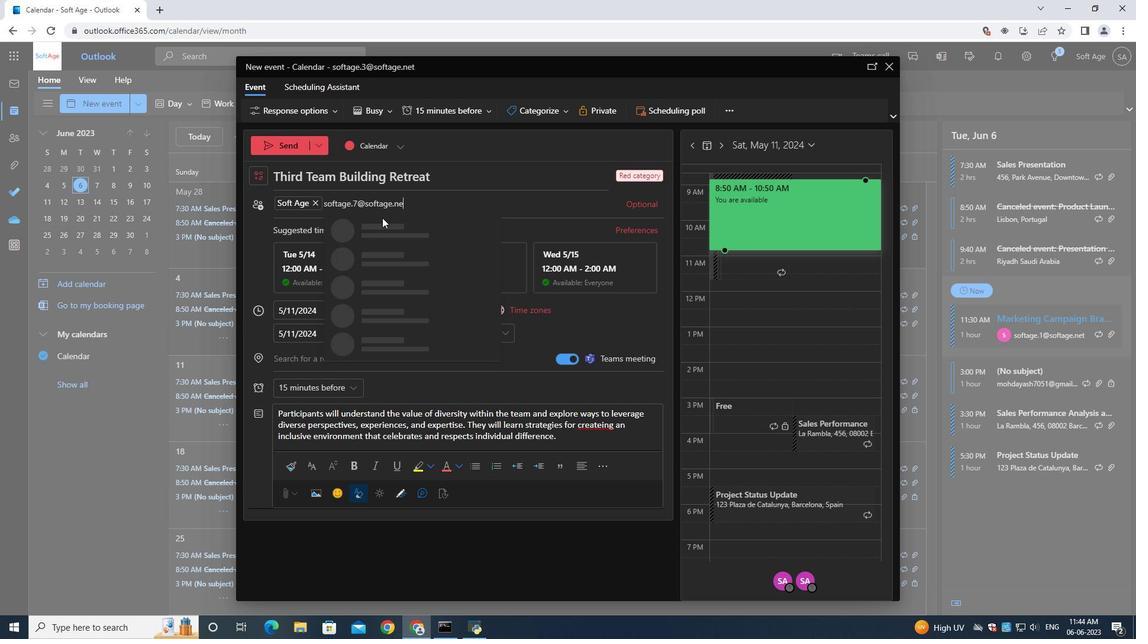 
Action: Mouse moved to (381, 235)
Screenshot: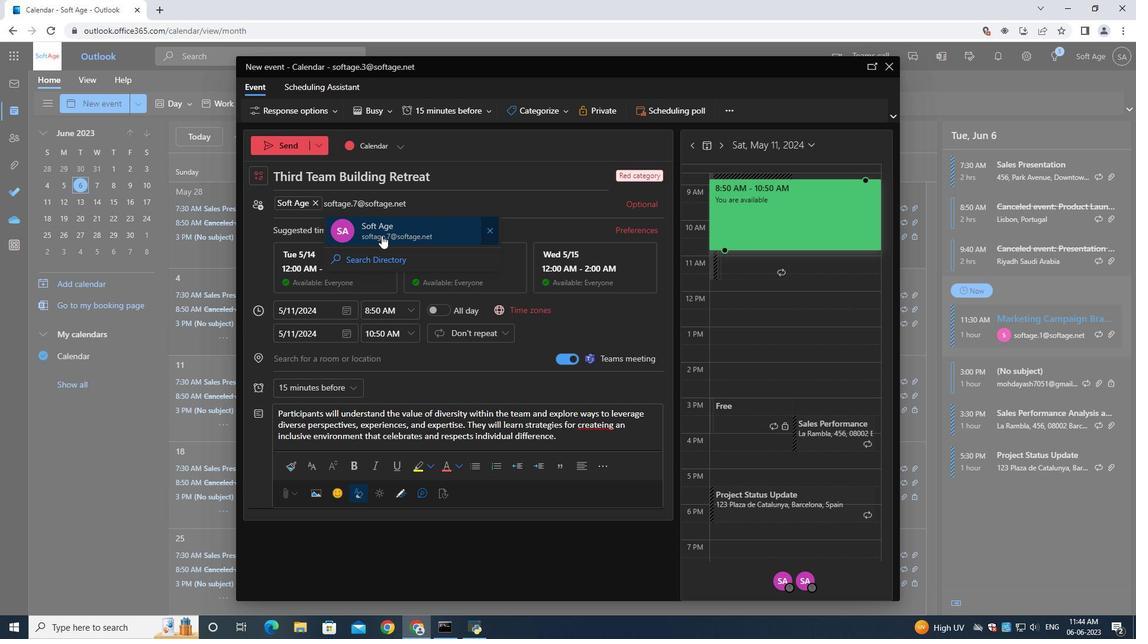 
Action: Mouse pressed left at (381, 235)
Screenshot: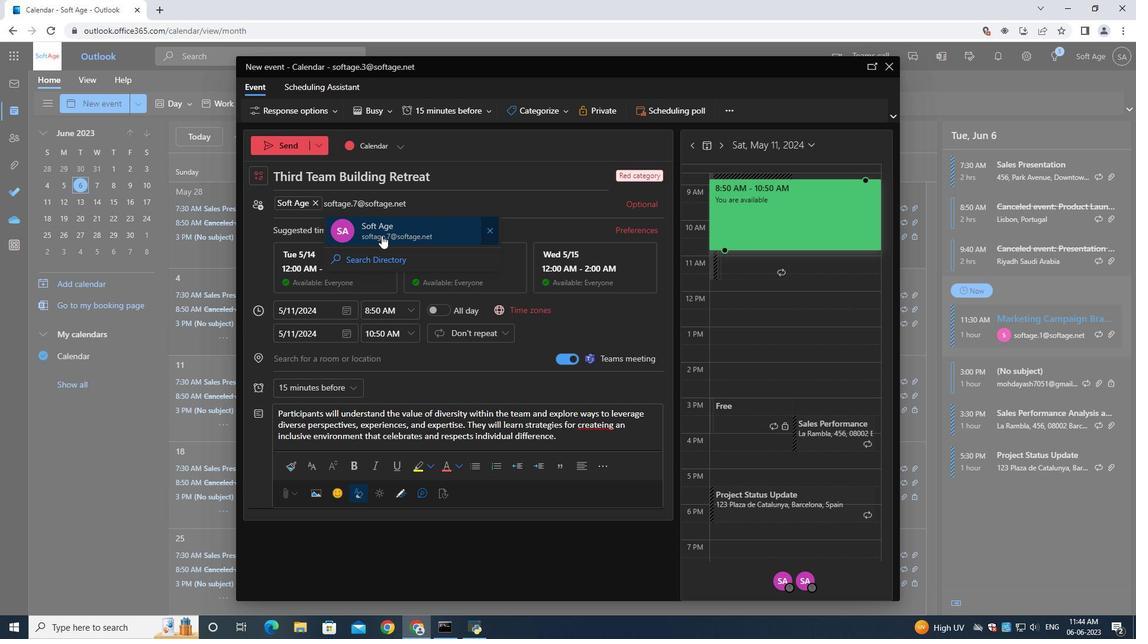 
Action: Mouse moved to (320, 393)
Screenshot: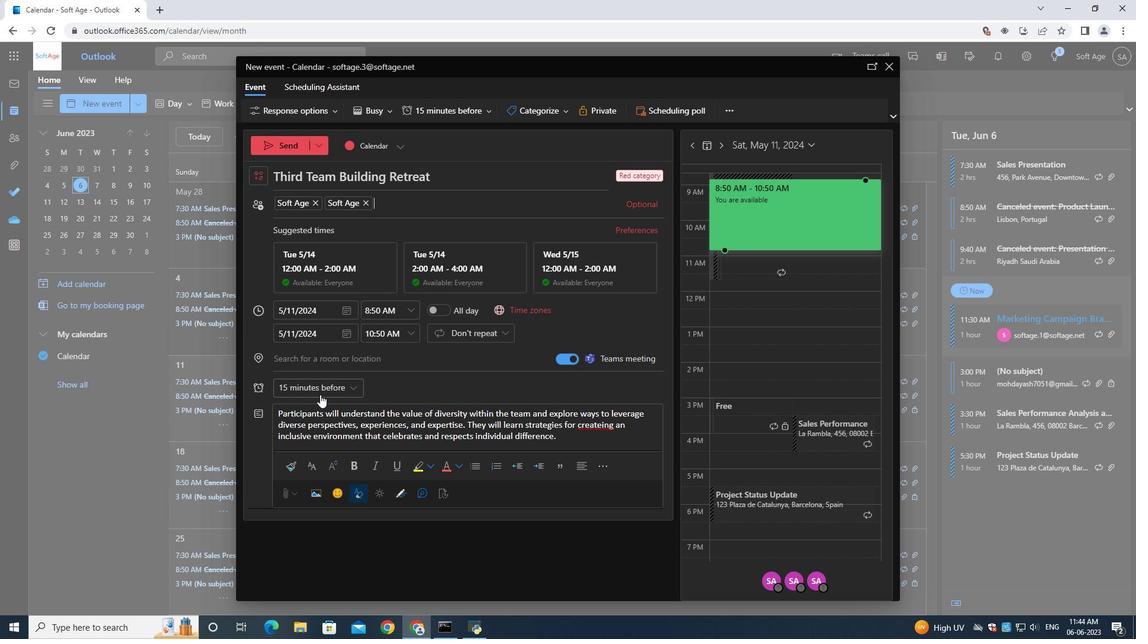 
Action: Mouse pressed left at (320, 393)
Screenshot: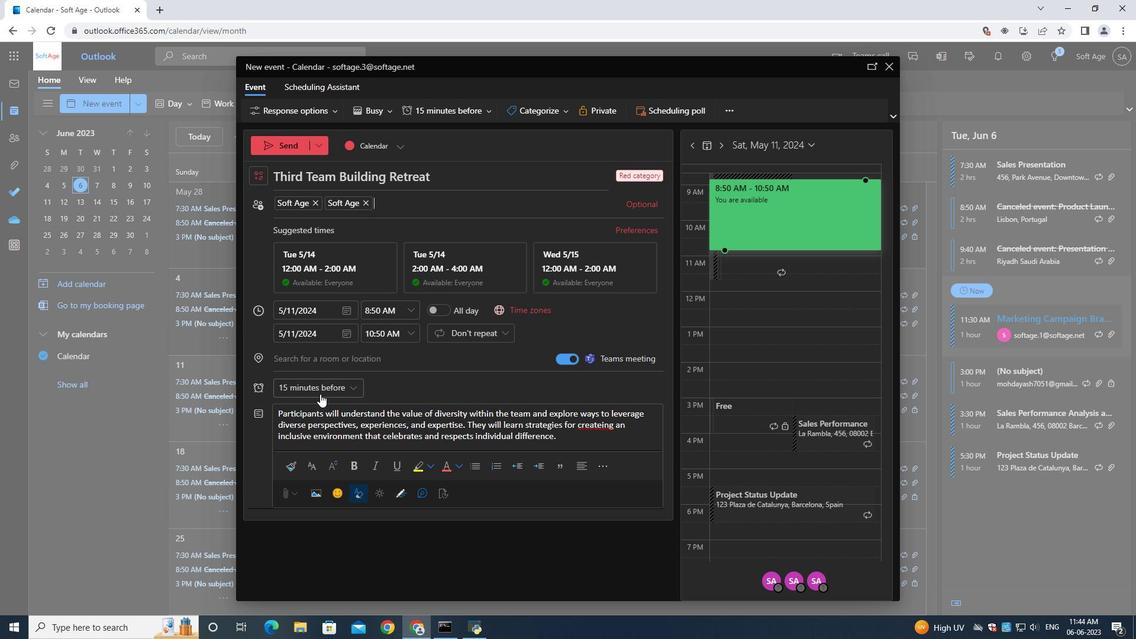 
Action: Mouse moved to (309, 282)
Screenshot: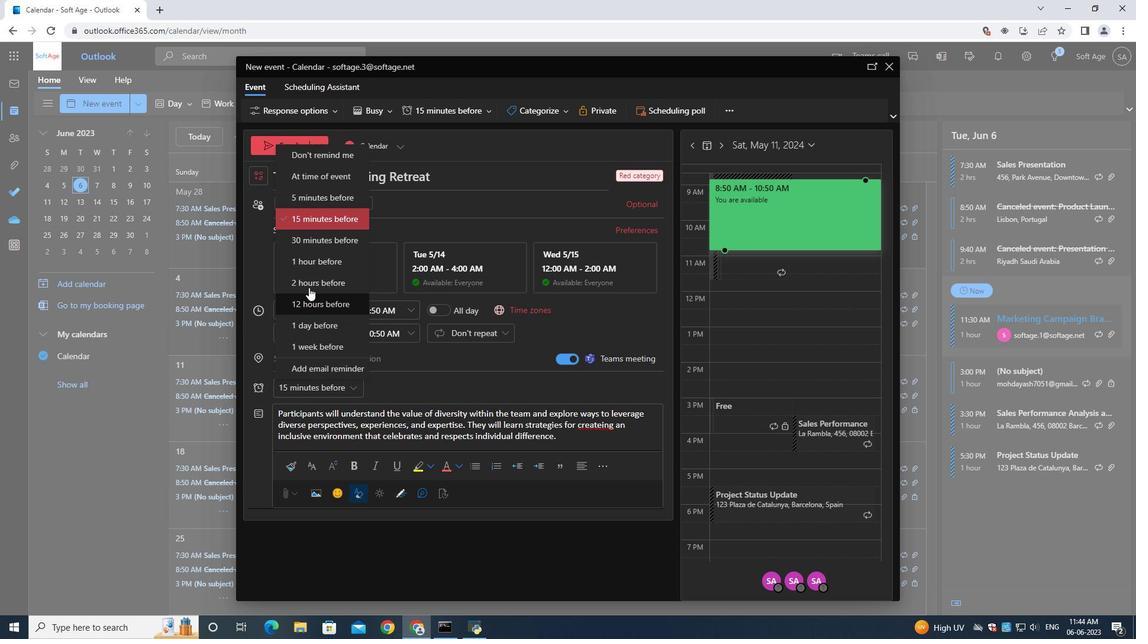 
Action: Mouse pressed left at (309, 282)
Screenshot: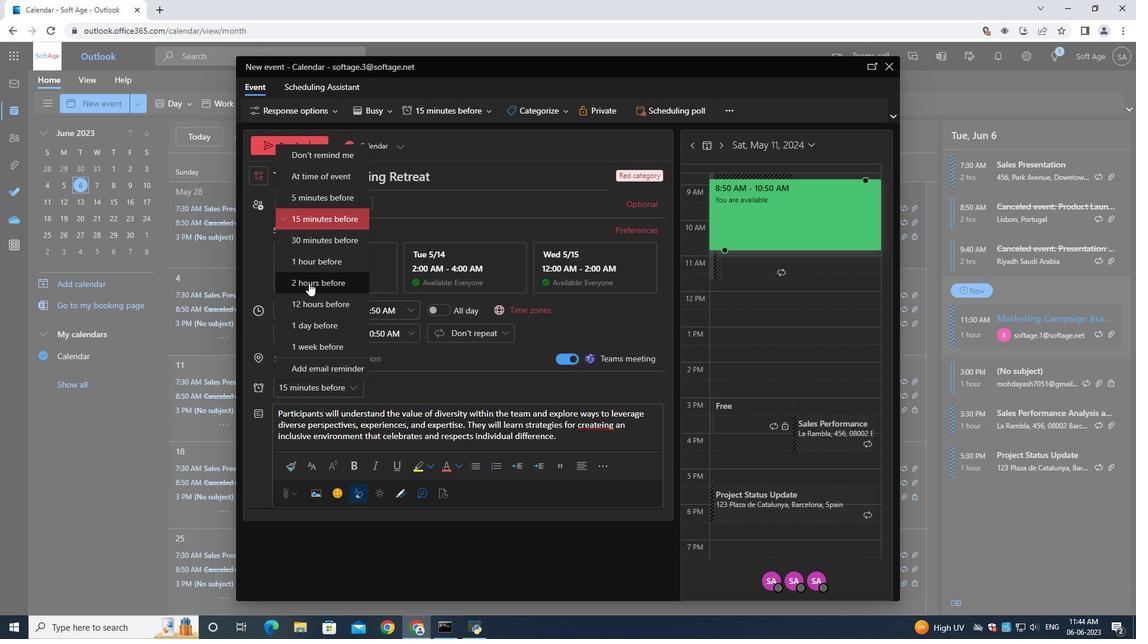 
Action: Mouse moved to (284, 139)
Screenshot: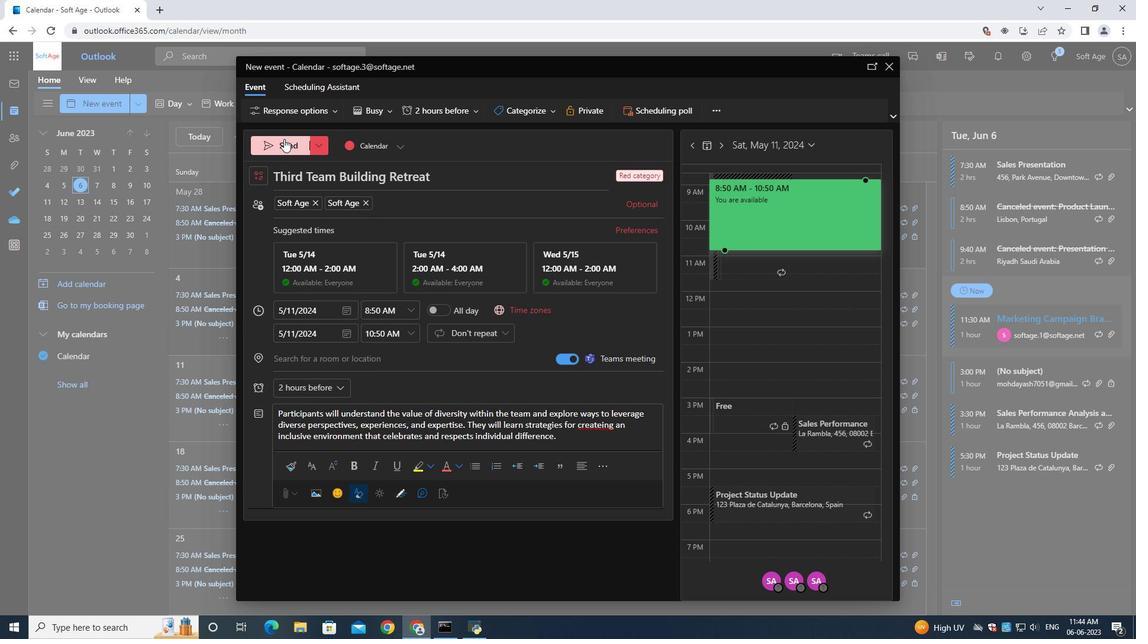
Action: Mouse pressed left at (284, 139)
Screenshot: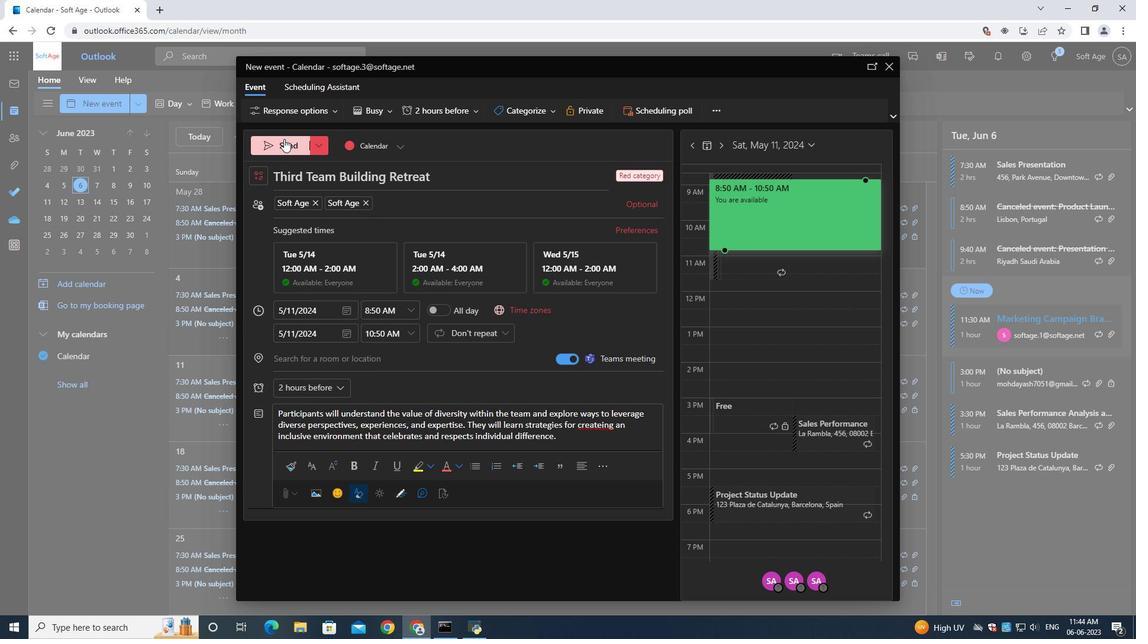 
